 Task: Add Attachment from "Attach a link" to Card Card0000000108 in Board Board0000000027 in Workspace WS0000000009 in Trello. Add Cover Red to Card Card0000000108 in Board Board0000000027 in Workspace WS0000000009 in Trello. Add "Join Card" Button Button0000000108  to Card Card0000000108 in Board Board0000000027 in Workspace WS0000000009 in Trello. Add Description DS0000000108 to Card Card0000000108 in Board Board0000000027 in Workspace WS0000000009 in Trello. Add Comment CM0000000108 to Card Card0000000108 in Board Board0000000027 in Workspace WS0000000009 in Trello
Action: Mouse moved to (321, 471)
Screenshot: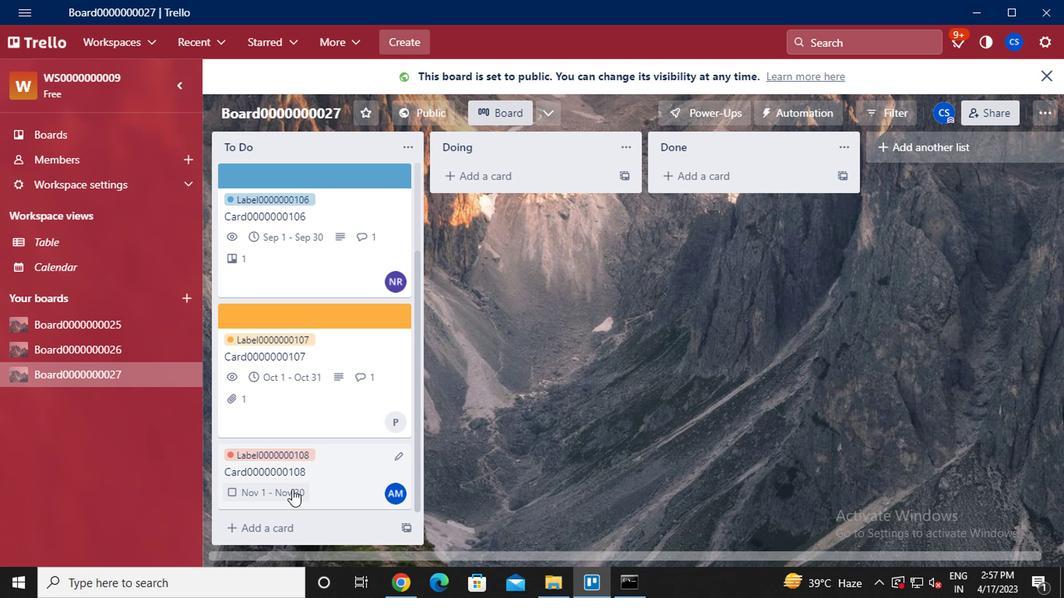 
Action: Mouse pressed left at (321, 471)
Screenshot: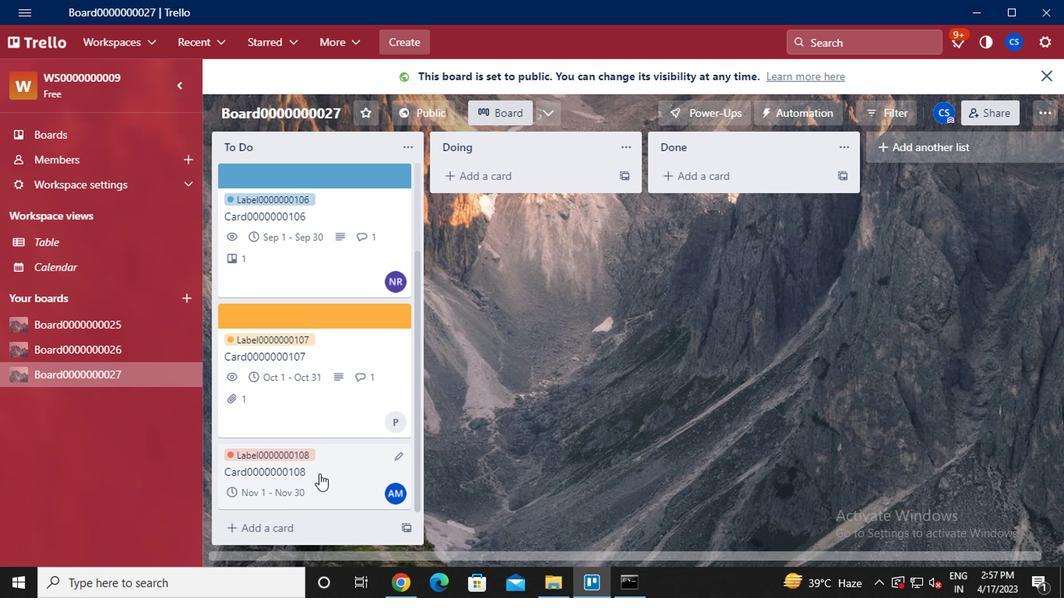 
Action: Mouse moved to (750, 262)
Screenshot: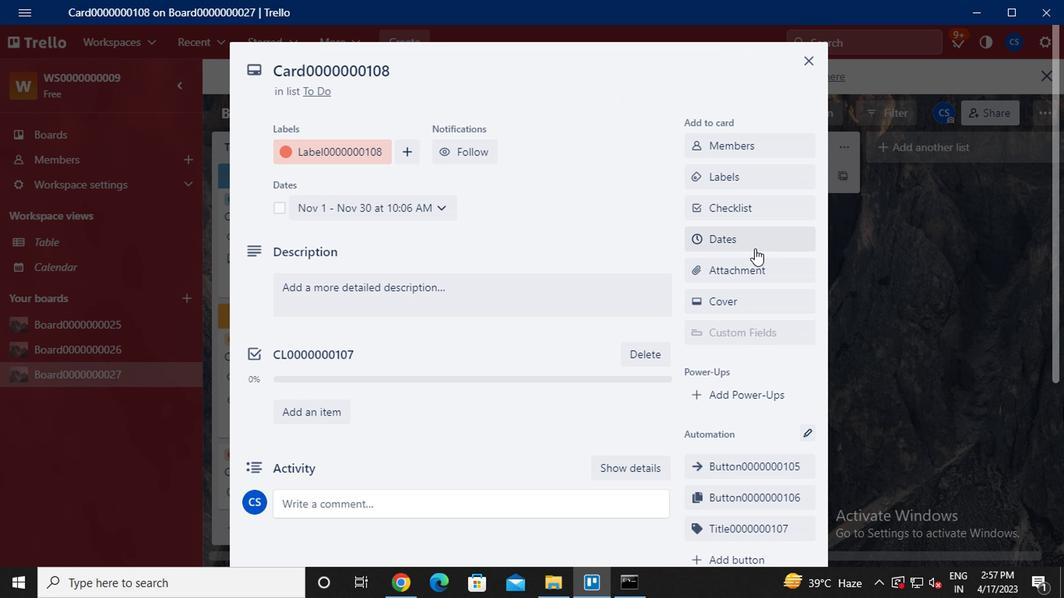 
Action: Mouse pressed left at (750, 262)
Screenshot: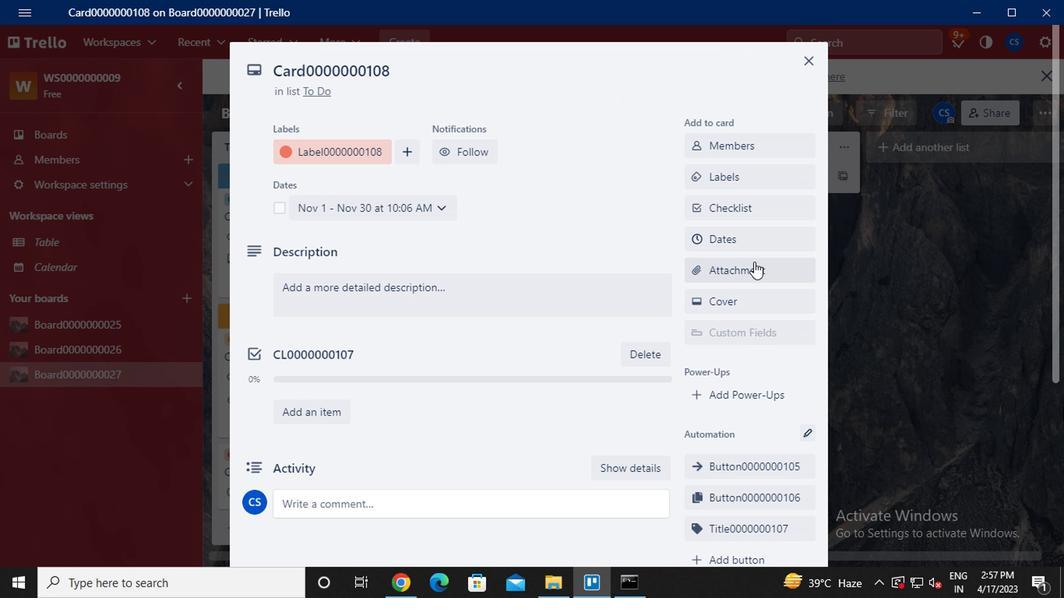 
Action: Key pressed ctrl+V<Key.enter>
Screenshot: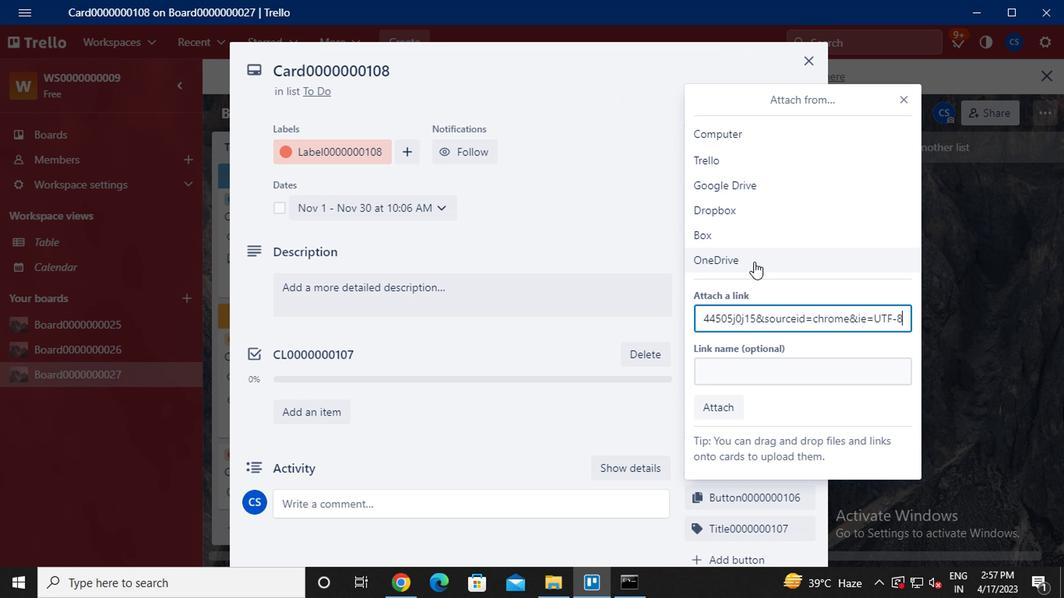 
Action: Mouse moved to (750, 305)
Screenshot: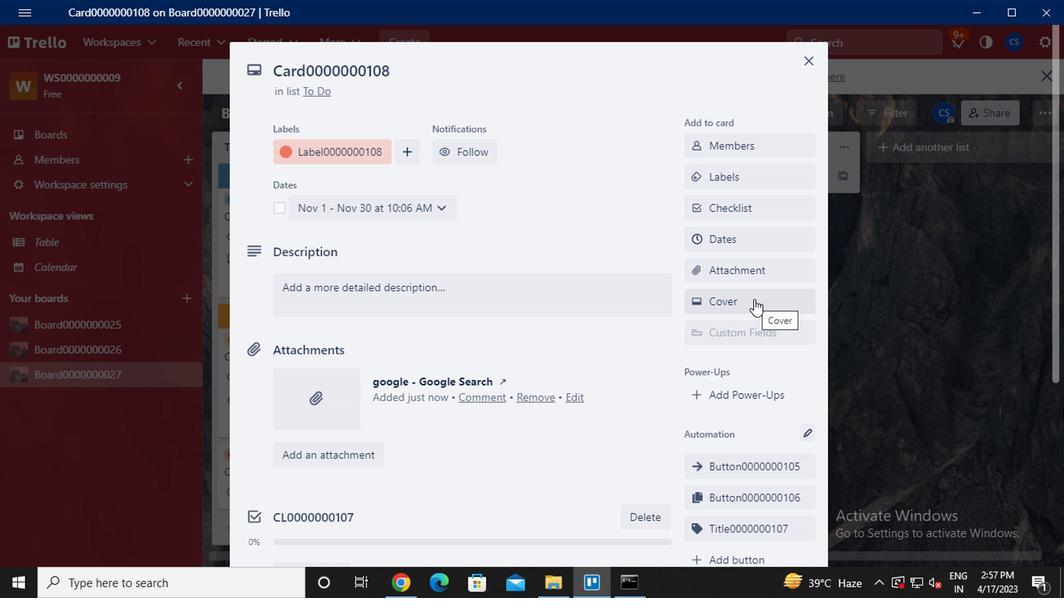 
Action: Mouse scrolled (750, 304) with delta (0, 0)
Screenshot: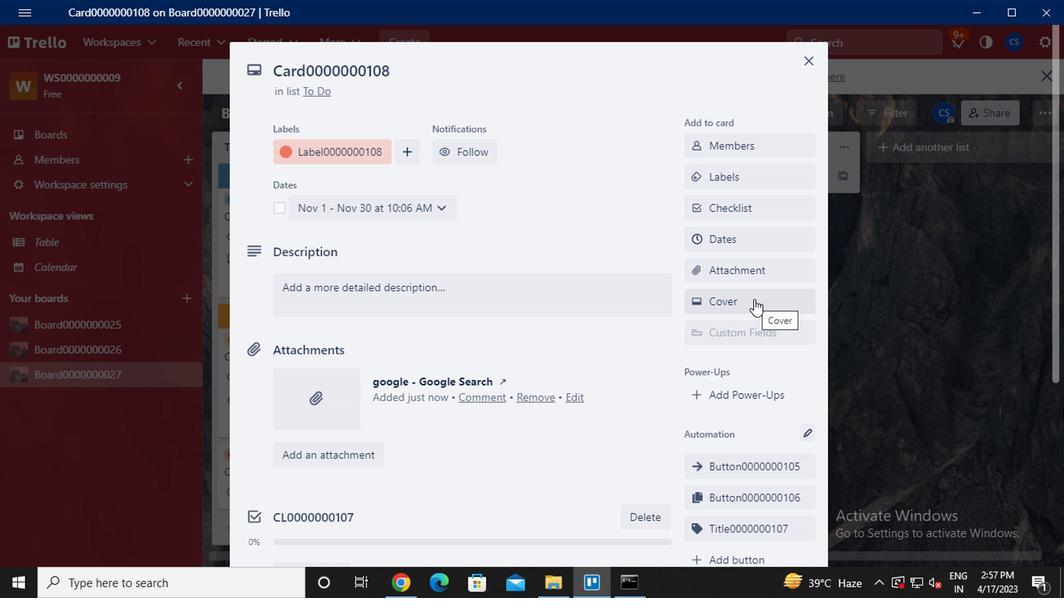 
Action: Mouse moved to (749, 309)
Screenshot: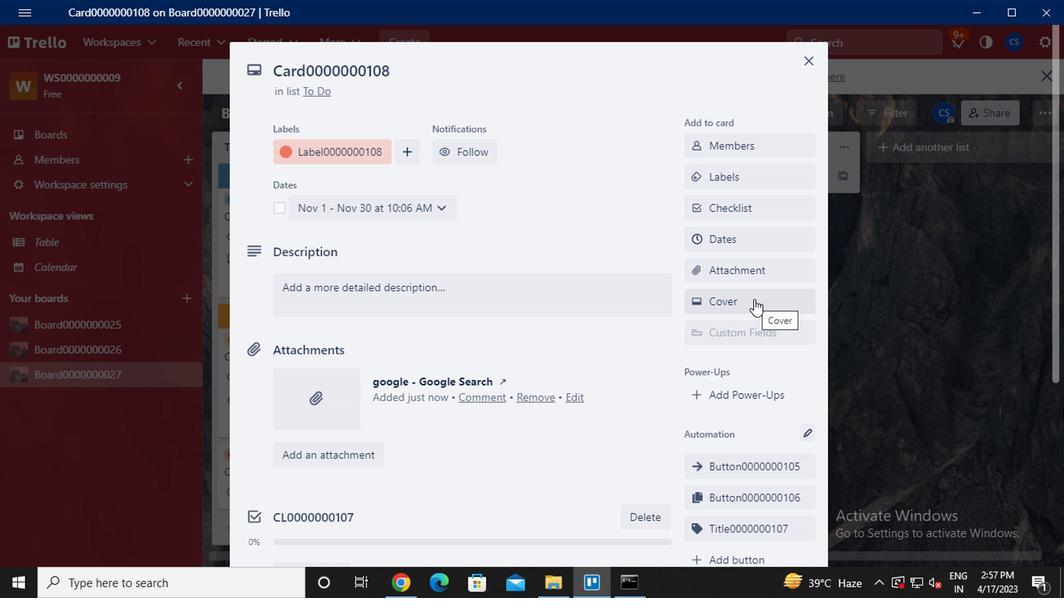 
Action: Mouse scrolled (749, 308) with delta (0, 0)
Screenshot: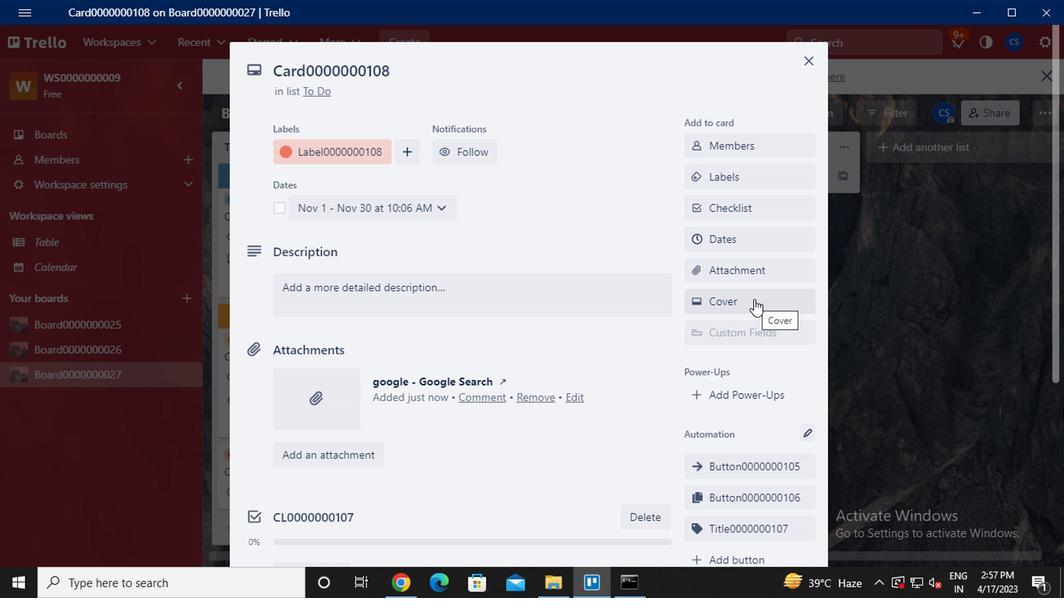 
Action: Mouse moved to (749, 311)
Screenshot: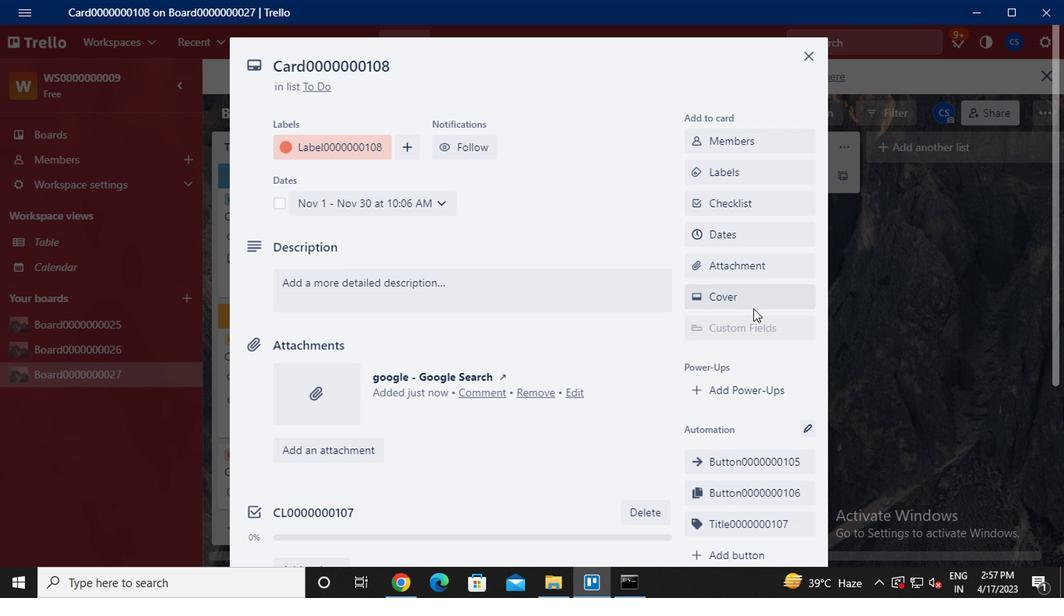 
Action: Mouse scrolled (749, 310) with delta (0, 0)
Screenshot: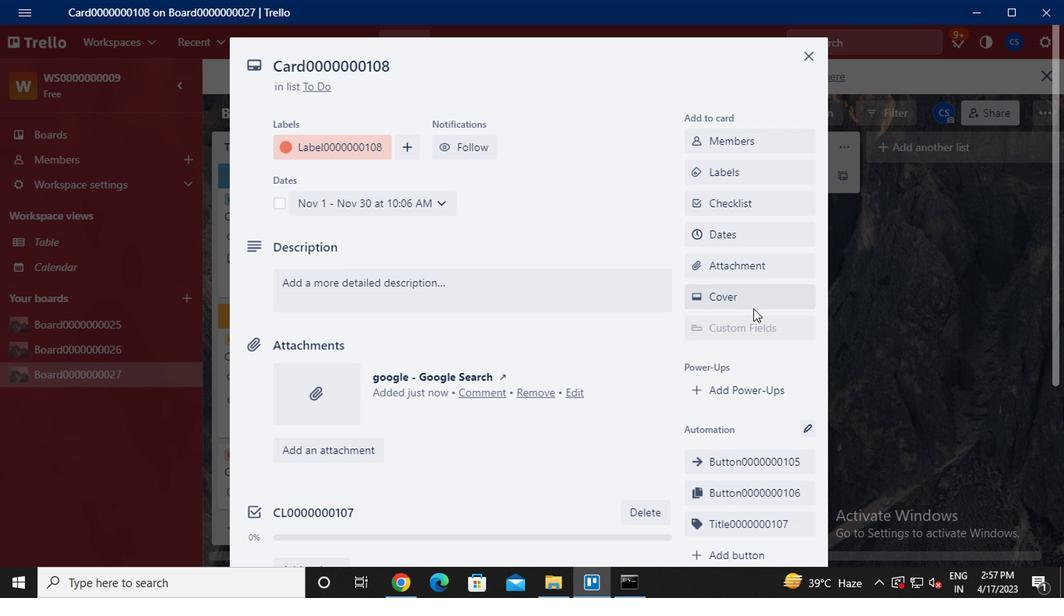 
Action: Mouse moved to (741, 332)
Screenshot: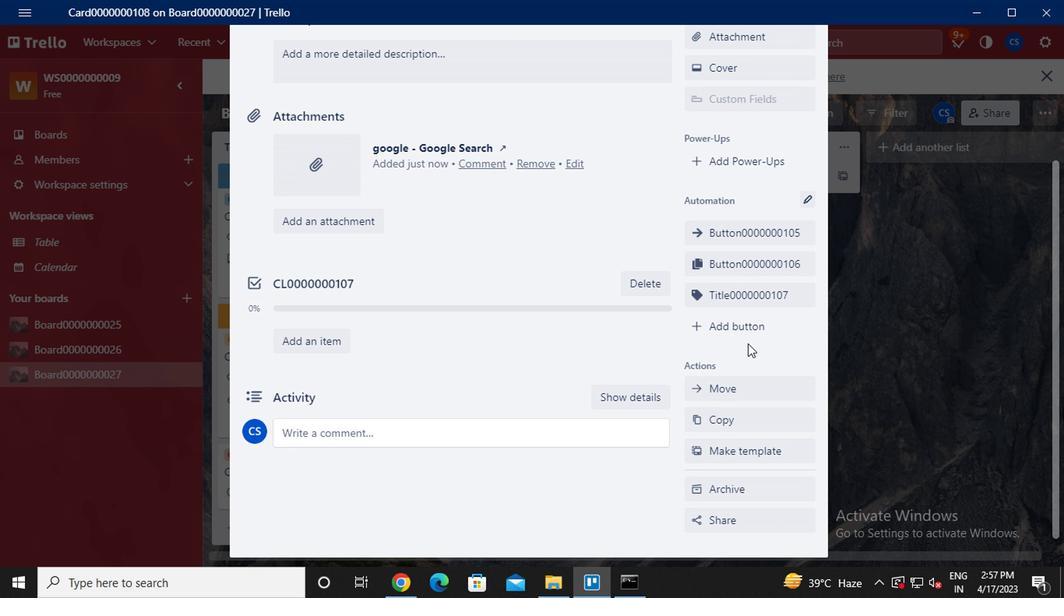 
Action: Mouse scrolled (741, 333) with delta (0, 1)
Screenshot: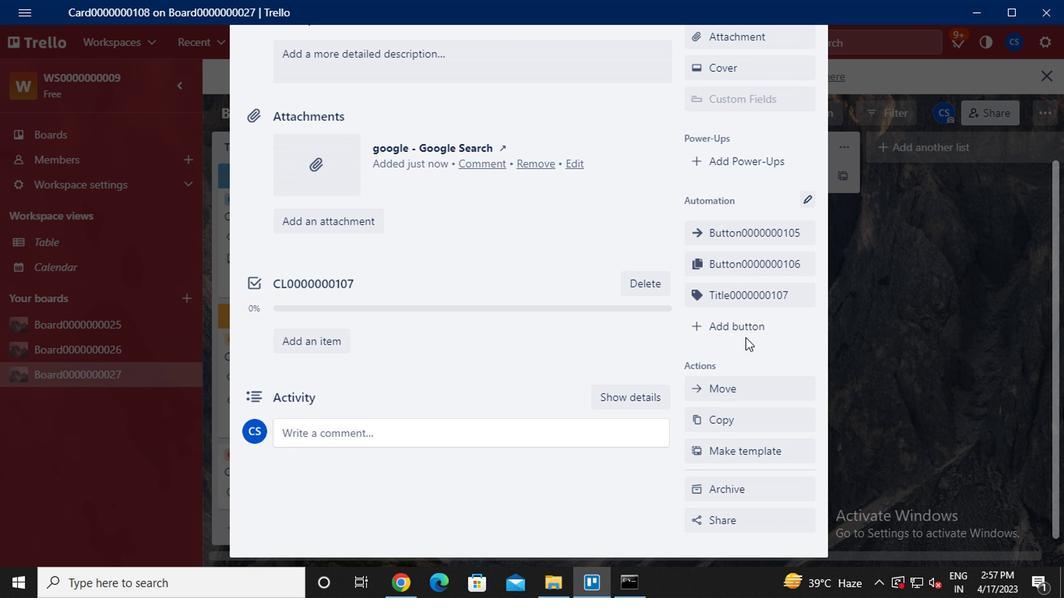 
Action: Mouse scrolled (741, 333) with delta (0, 1)
Screenshot: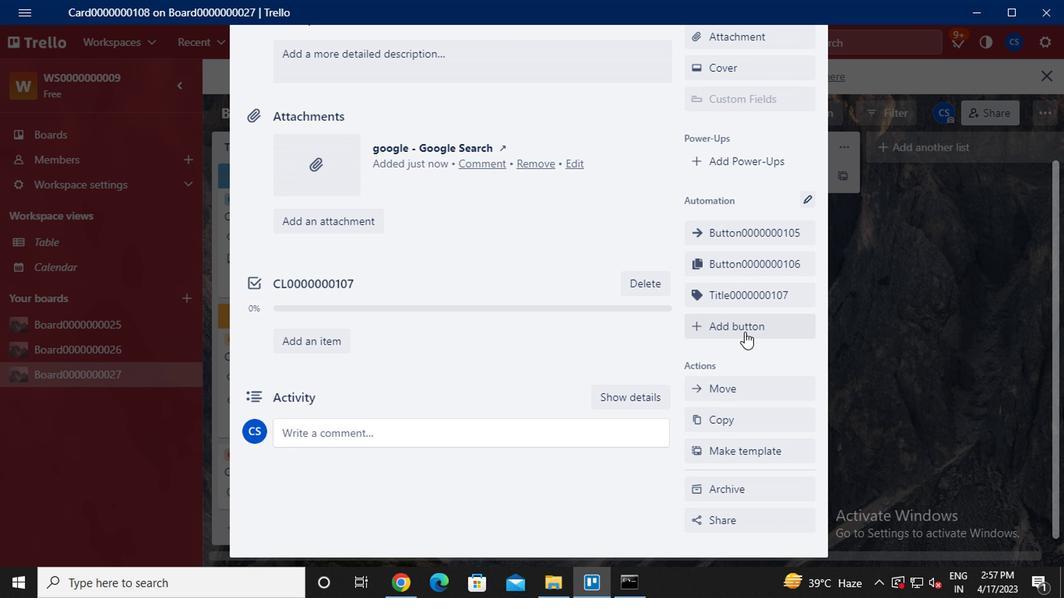 
Action: Mouse moved to (740, 222)
Screenshot: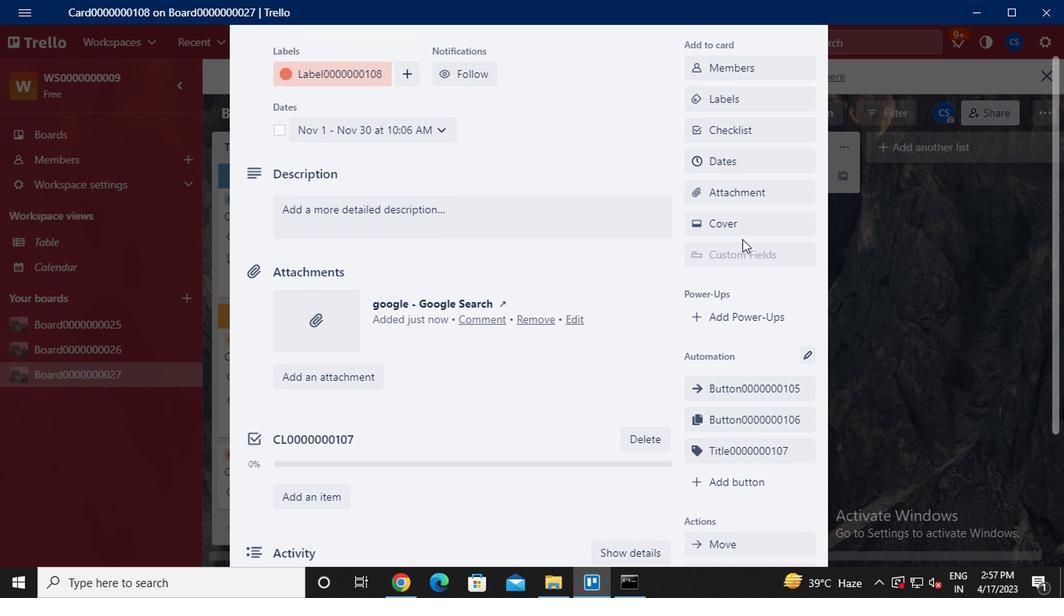 
Action: Mouse pressed left at (740, 222)
Screenshot: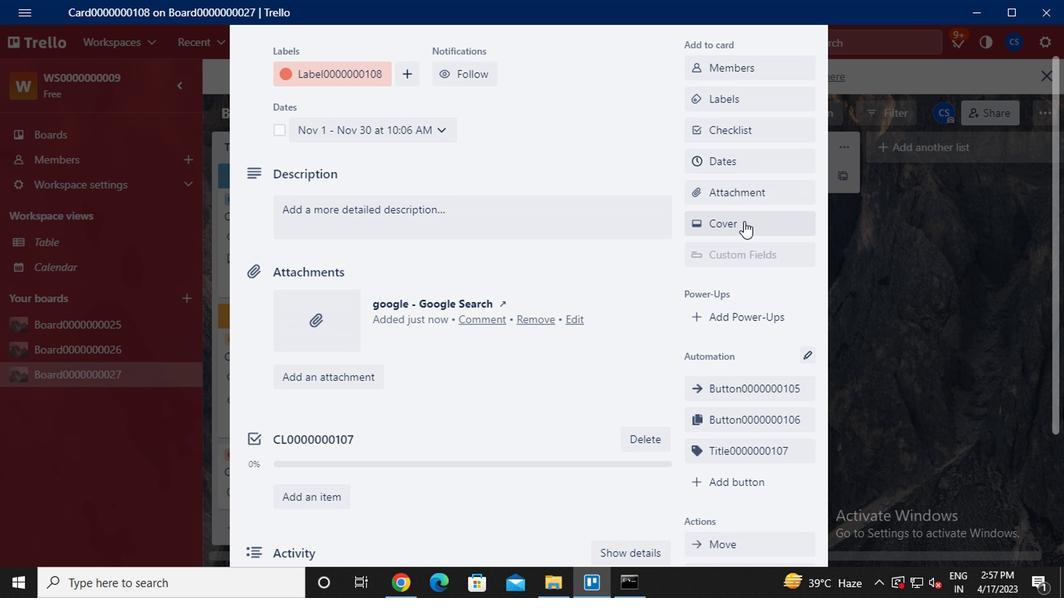 
Action: Mouse moved to (851, 255)
Screenshot: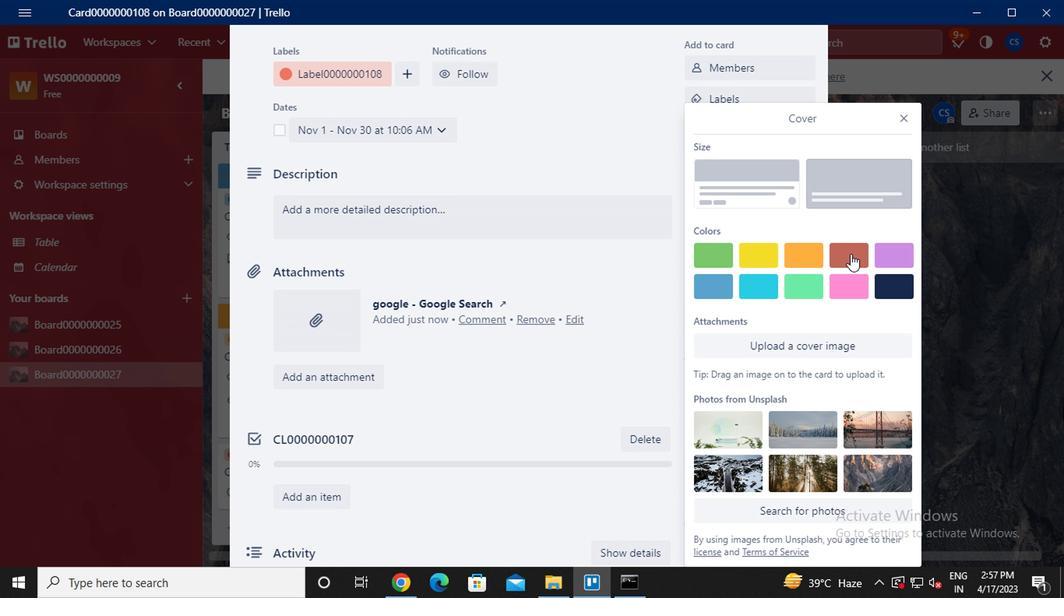 
Action: Mouse pressed left at (851, 255)
Screenshot: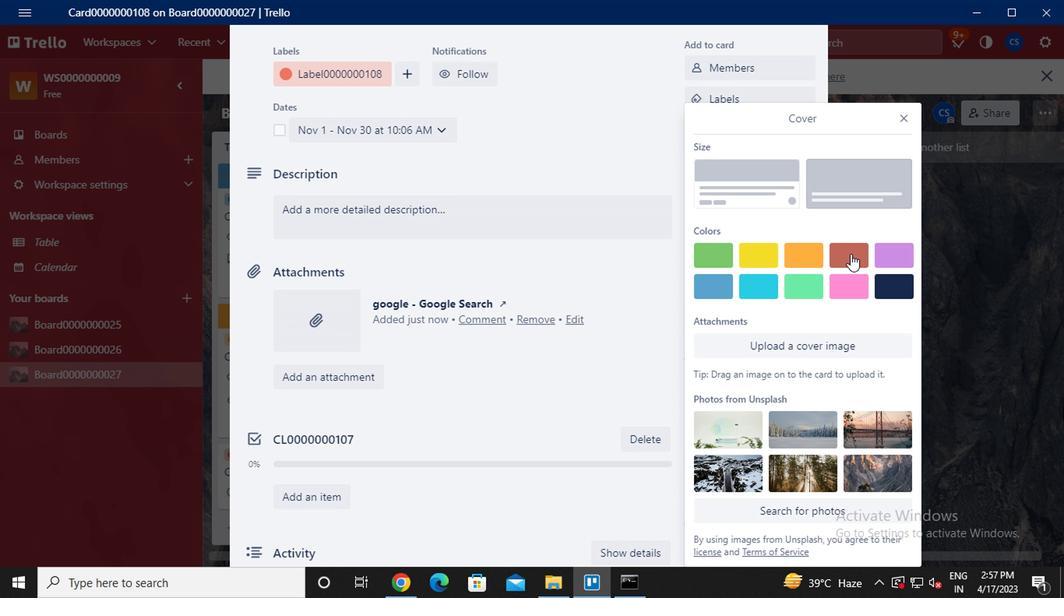 
Action: Mouse moved to (901, 94)
Screenshot: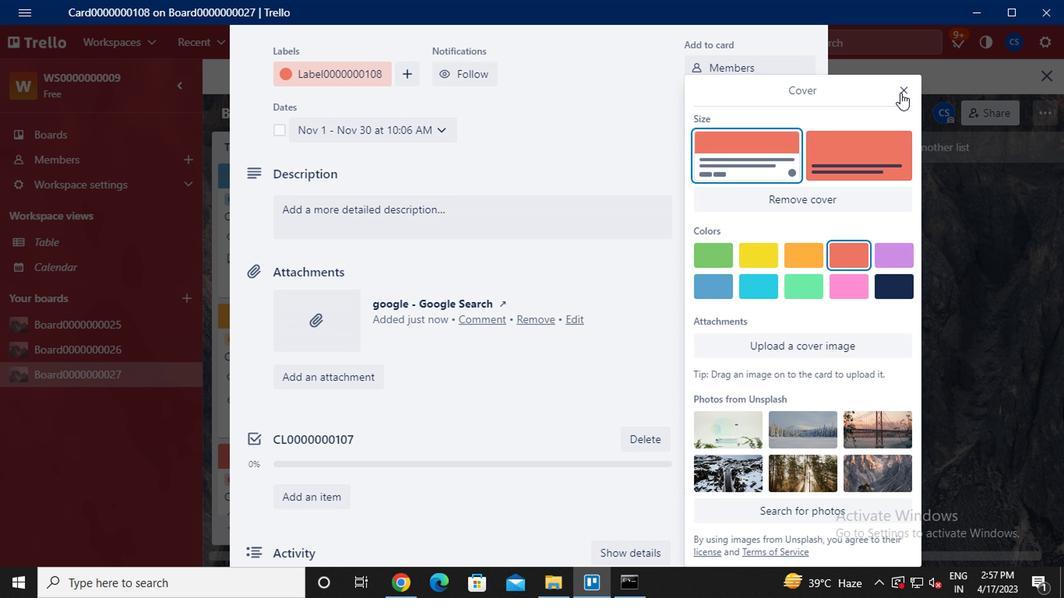 
Action: Mouse pressed left at (901, 94)
Screenshot: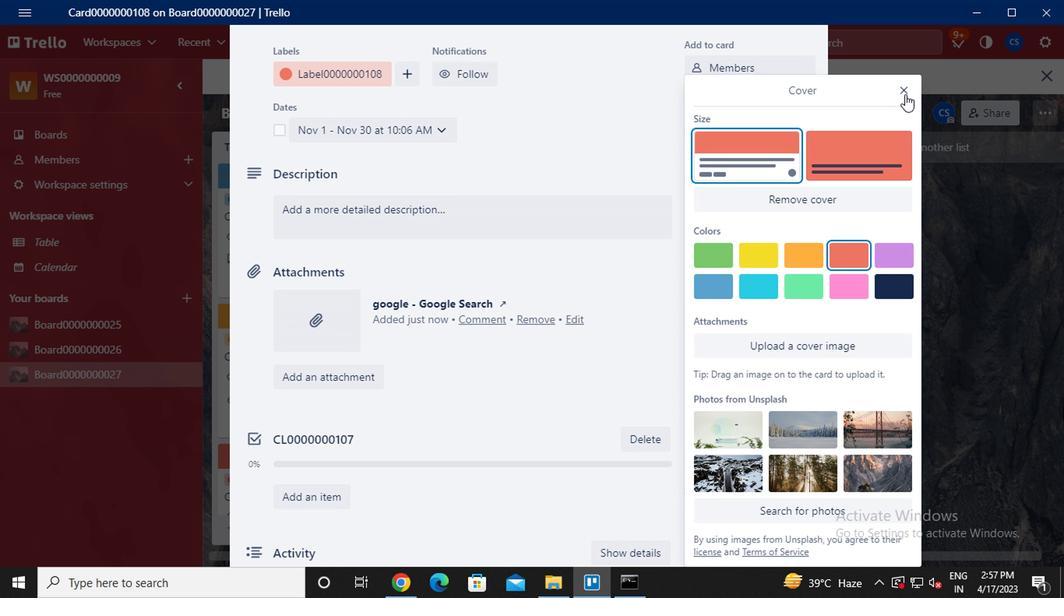 
Action: Mouse moved to (785, 219)
Screenshot: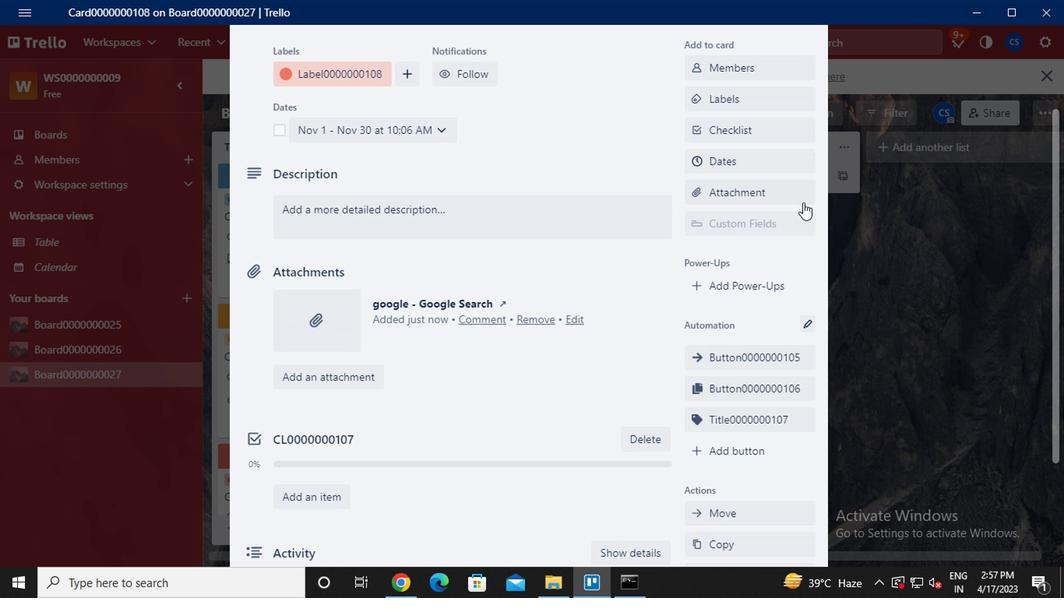 
Action: Mouse scrolled (785, 219) with delta (0, 0)
Screenshot: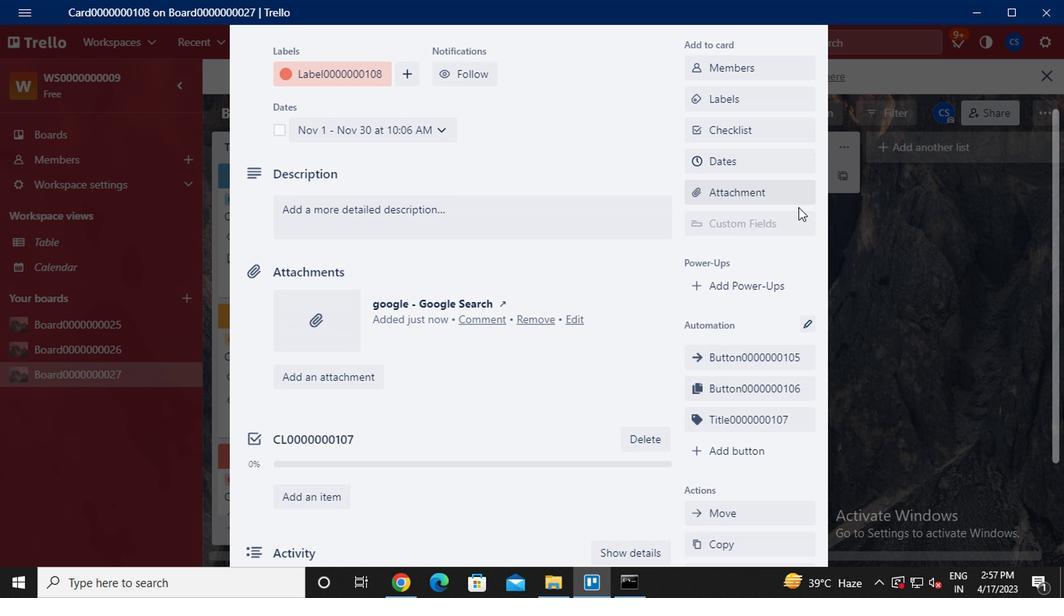 
Action: Mouse scrolled (785, 219) with delta (0, 0)
Screenshot: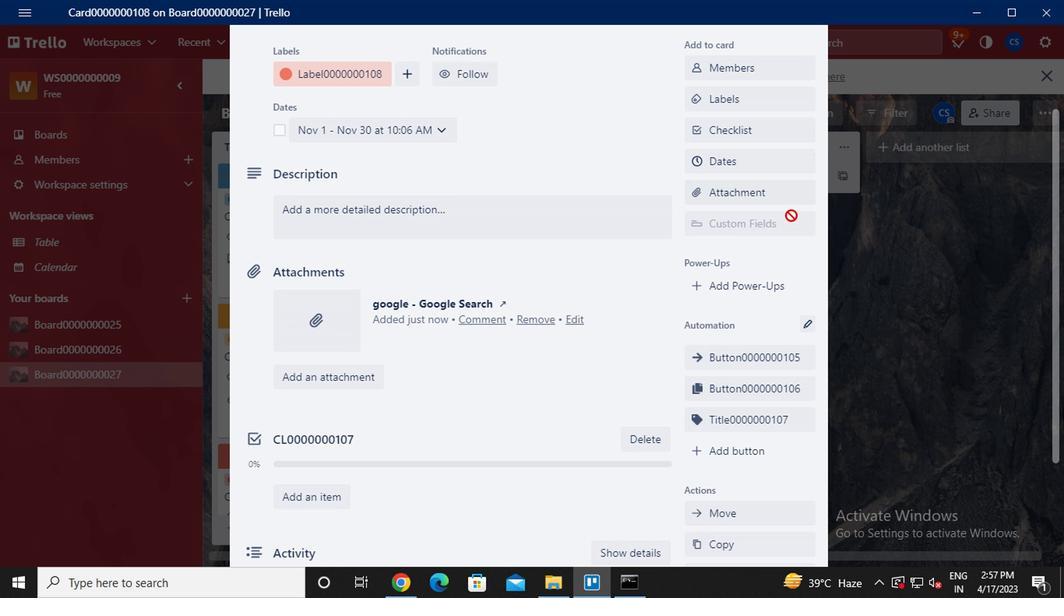 
Action: Mouse scrolled (785, 219) with delta (0, 0)
Screenshot: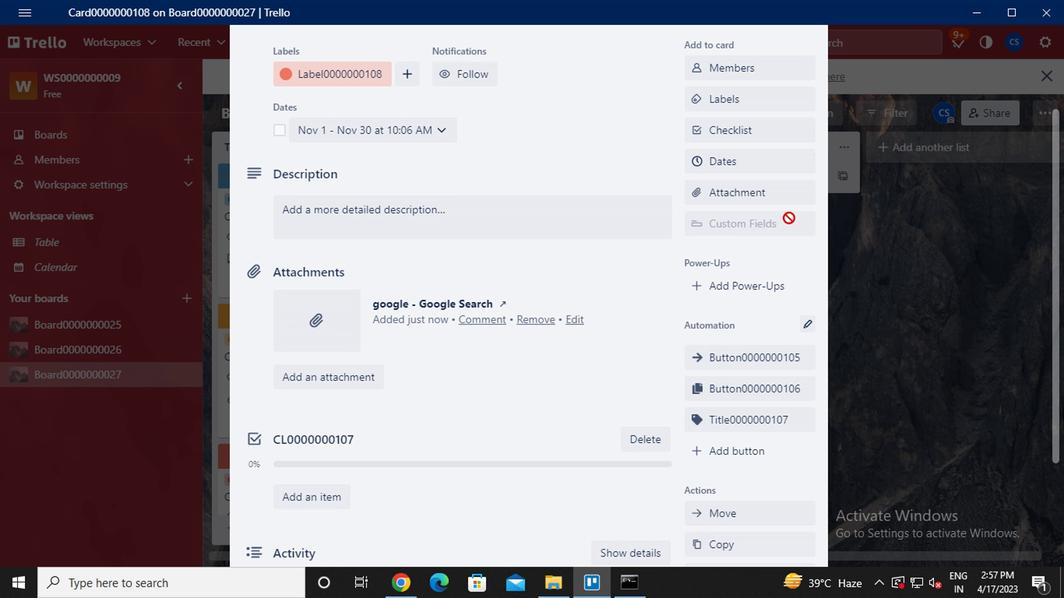 
Action: Mouse scrolled (785, 219) with delta (0, 0)
Screenshot: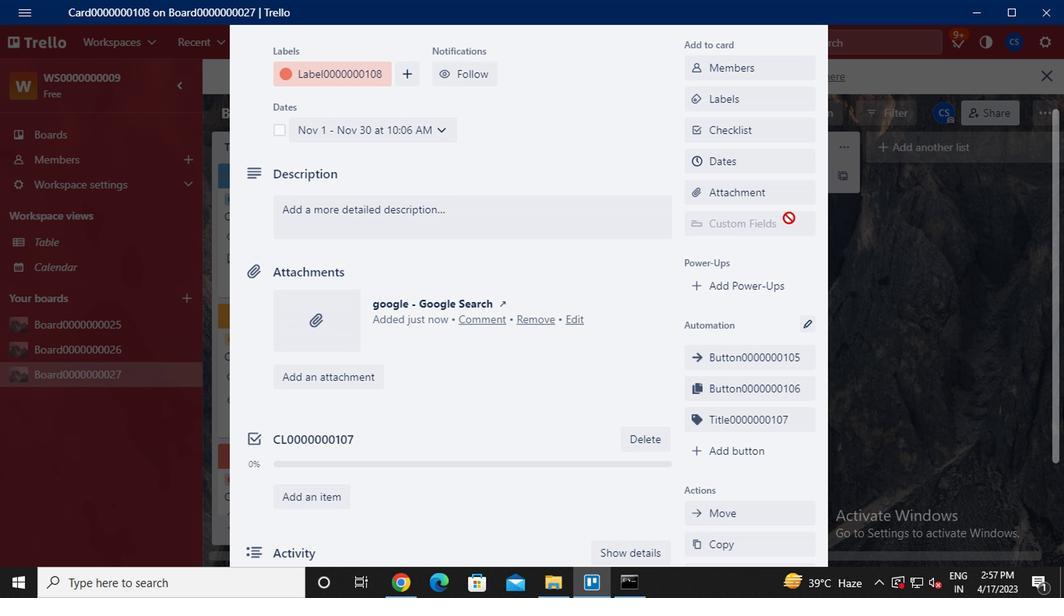 
Action: Mouse moved to (766, 266)
Screenshot: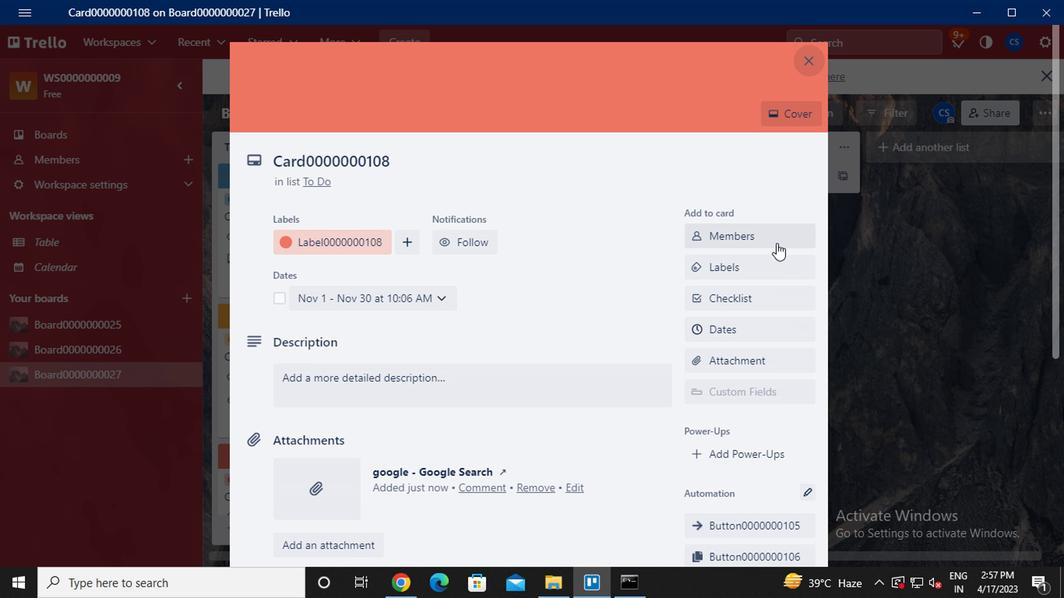 
Action: Mouse scrolled (766, 265) with delta (0, -1)
Screenshot: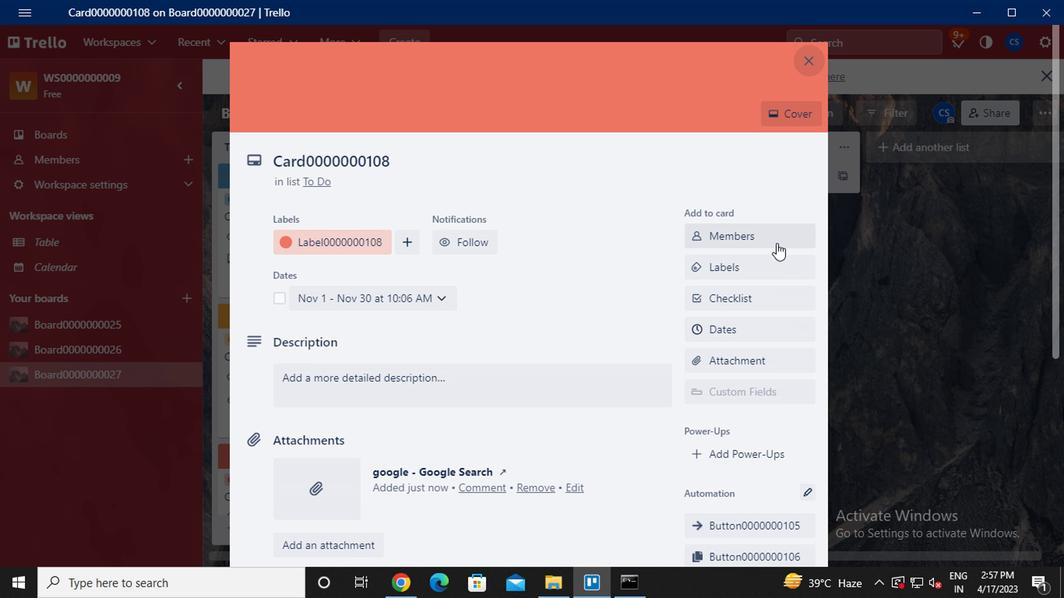 
Action: Mouse moved to (758, 303)
Screenshot: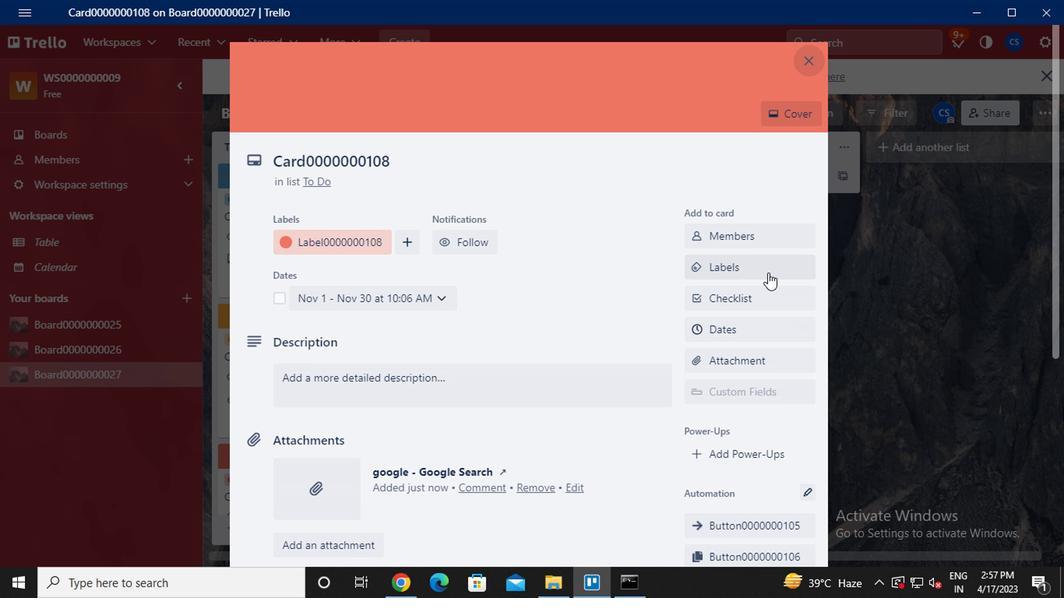 
Action: Mouse scrolled (758, 303) with delta (0, 0)
Screenshot: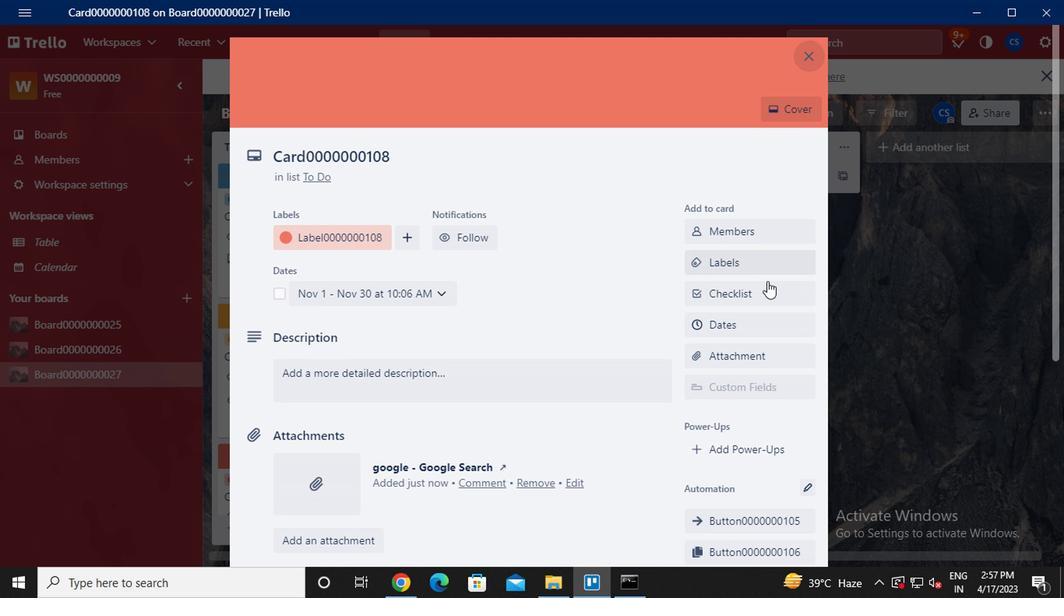 
Action: Mouse moved to (756, 311)
Screenshot: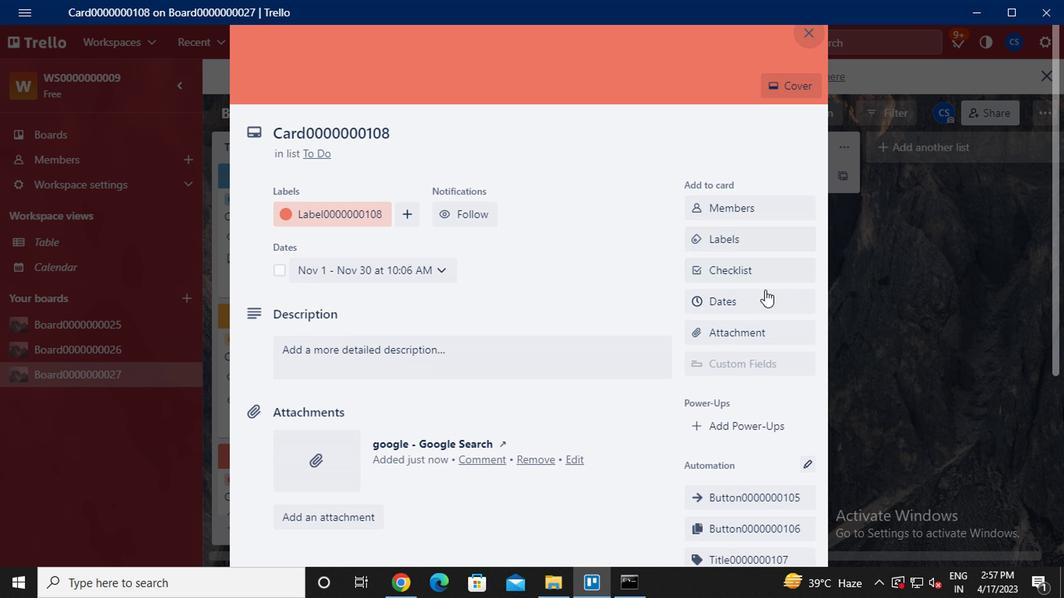 
Action: Mouse scrolled (756, 310) with delta (0, 0)
Screenshot: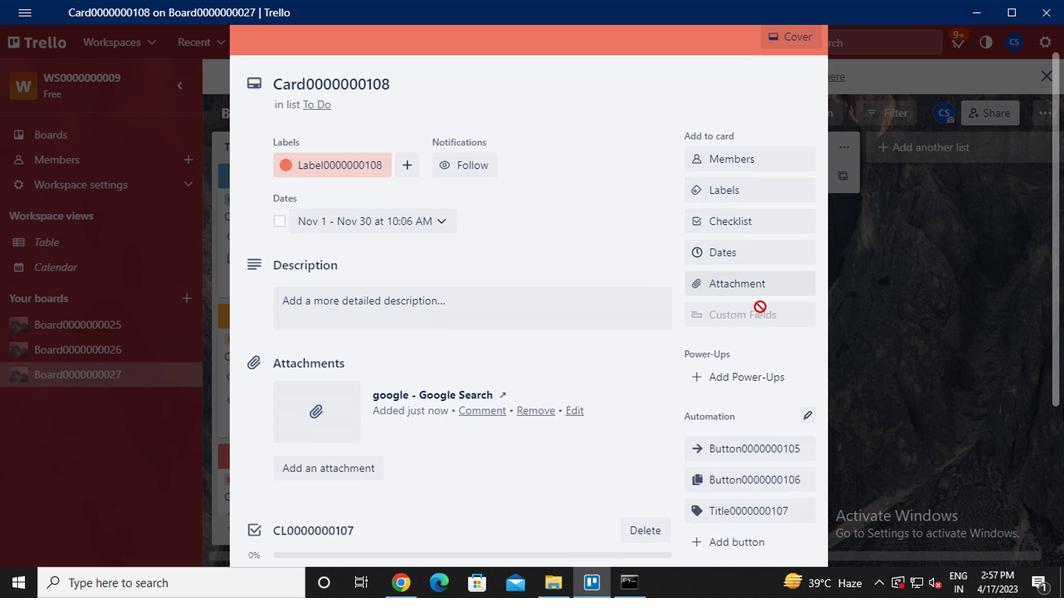 
Action: Mouse moved to (750, 384)
Screenshot: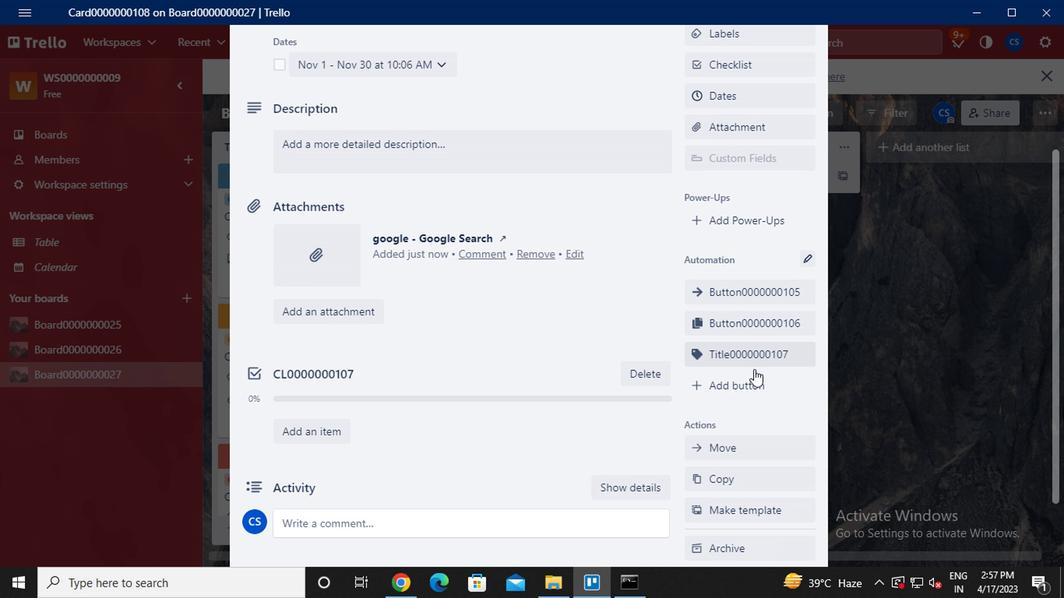 
Action: Mouse pressed left at (750, 384)
Screenshot: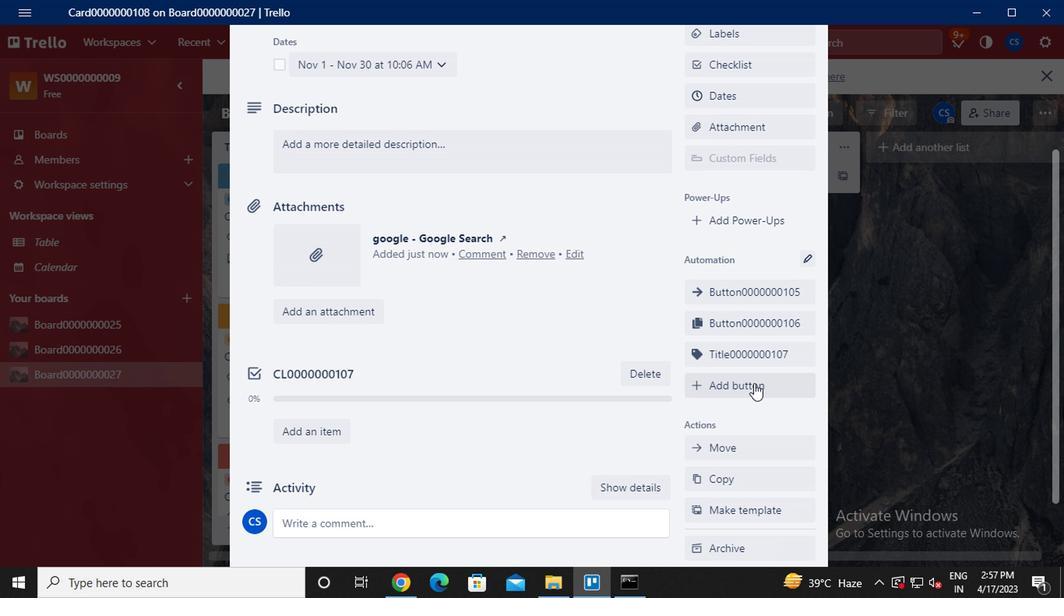 
Action: Mouse moved to (765, 235)
Screenshot: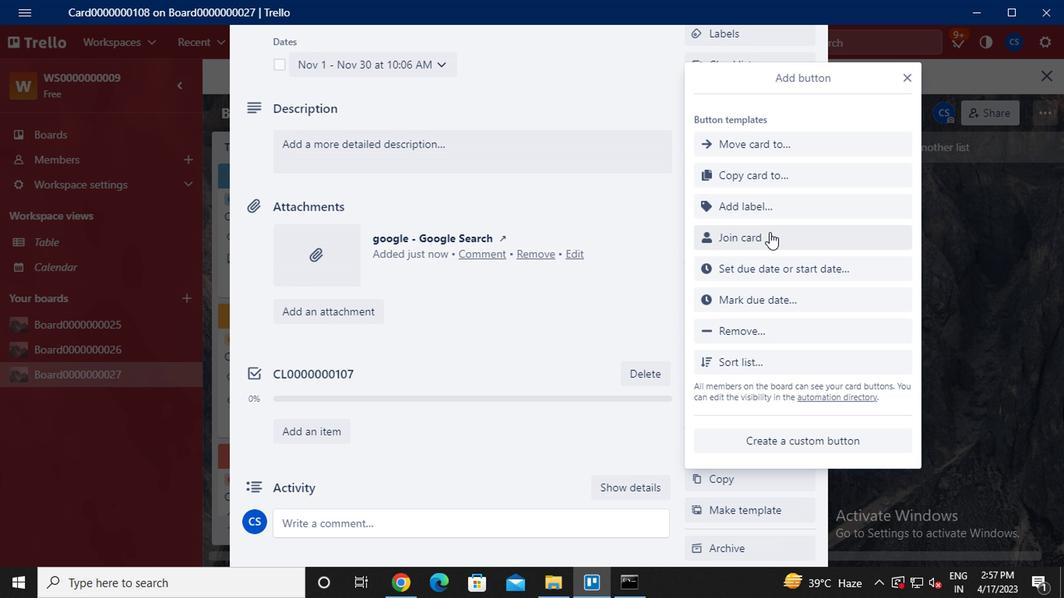 
Action: Mouse pressed left at (765, 235)
Screenshot: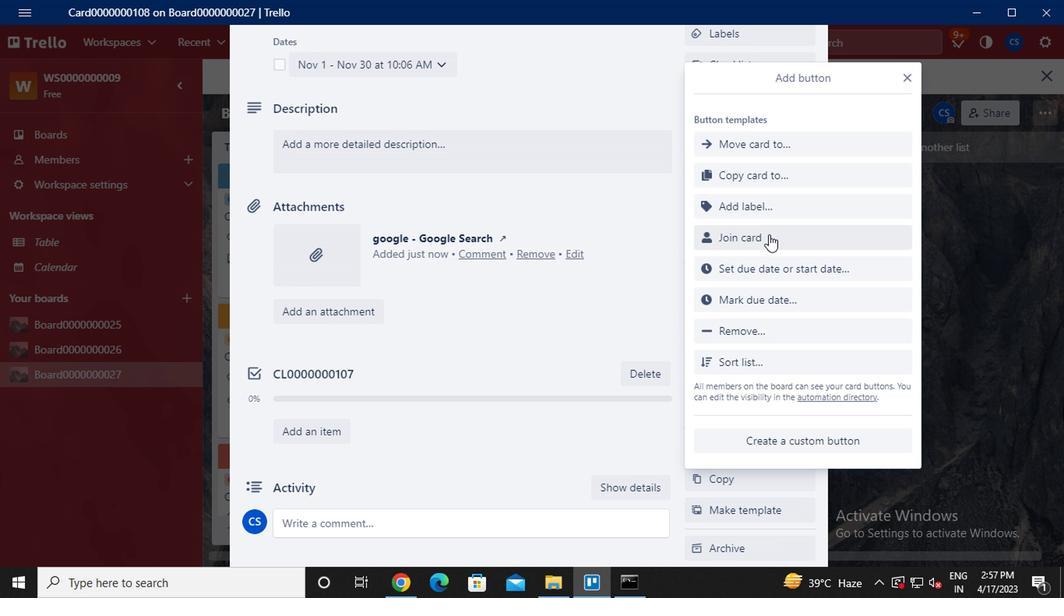 
Action: Mouse moved to (764, 233)
Screenshot: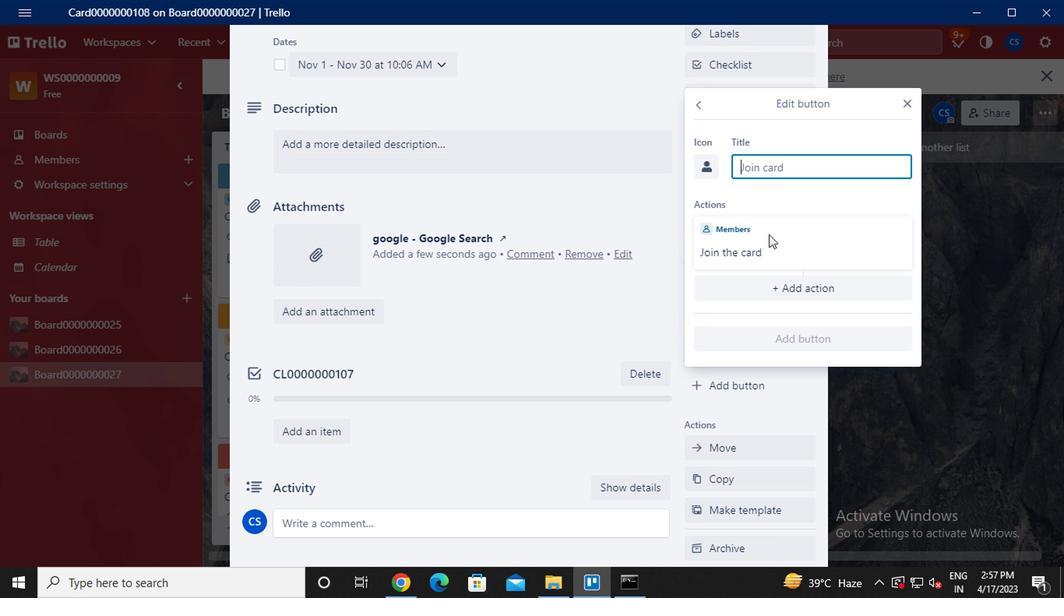 
Action: Key pressed <Key.caps_lock><Key.caps_lock>ctrl+L<Key.caps_lock>abe<Key.backspace><Key.backspace><Key.backspace><Key.backspace><Key.backspace><Key.caps_lock>b<Key.caps_lock>utton0000000108
Screenshot: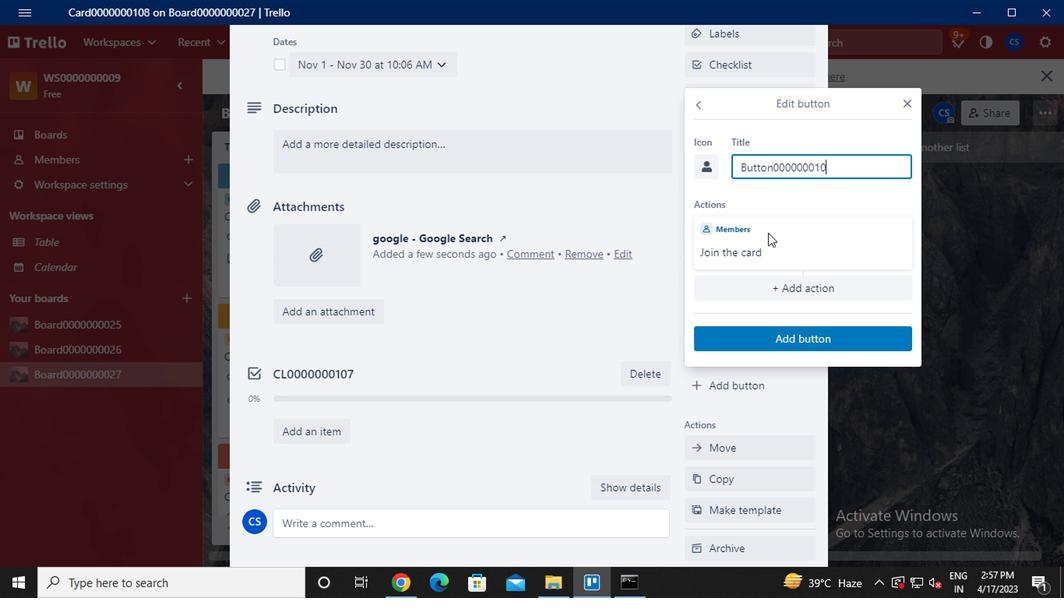 
Action: Mouse moved to (777, 349)
Screenshot: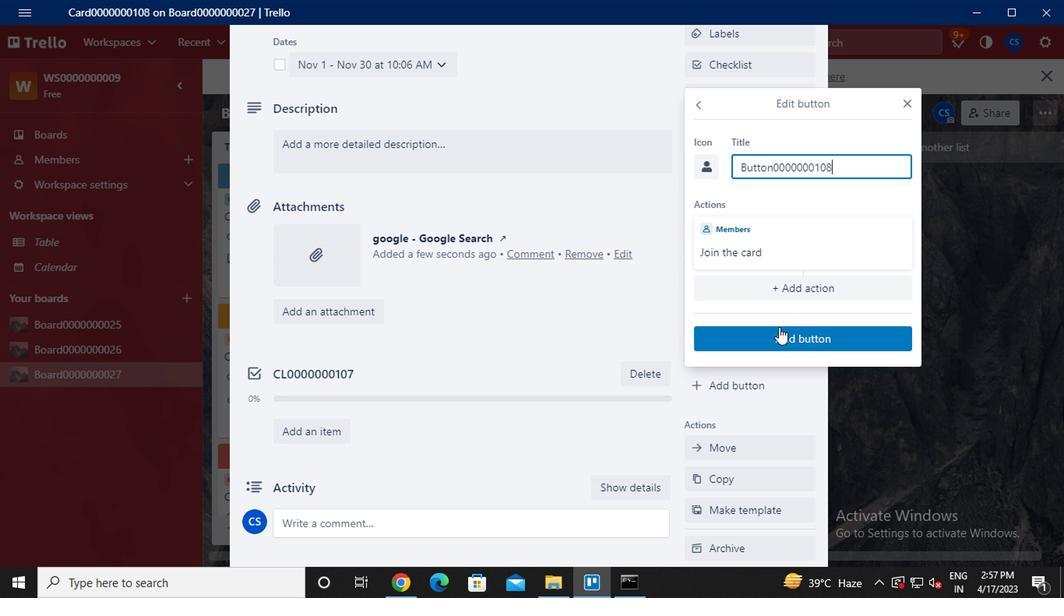 
Action: Mouse pressed left at (777, 349)
Screenshot: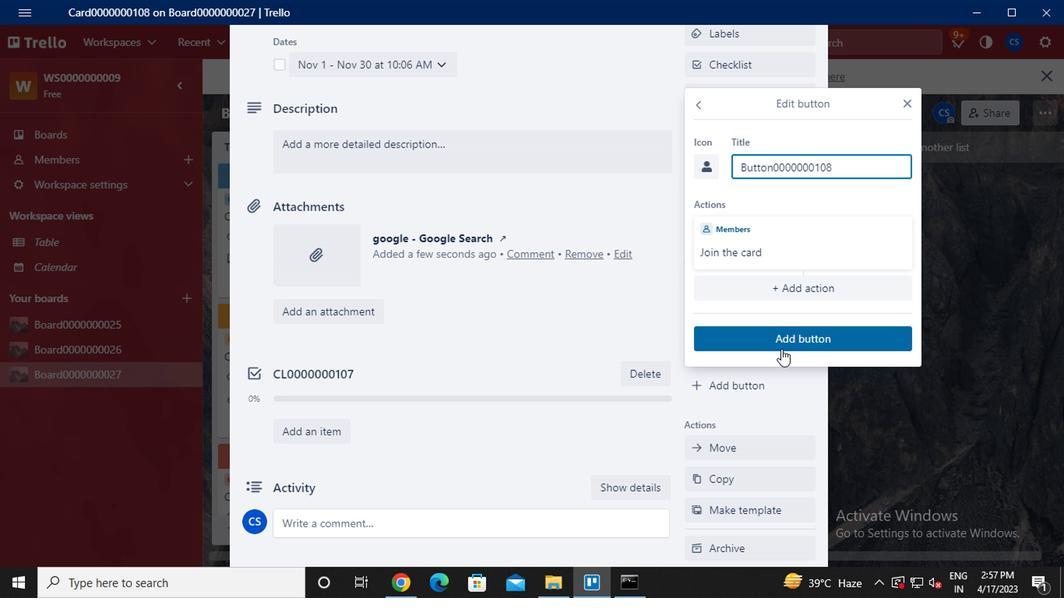 
Action: Mouse moved to (315, 158)
Screenshot: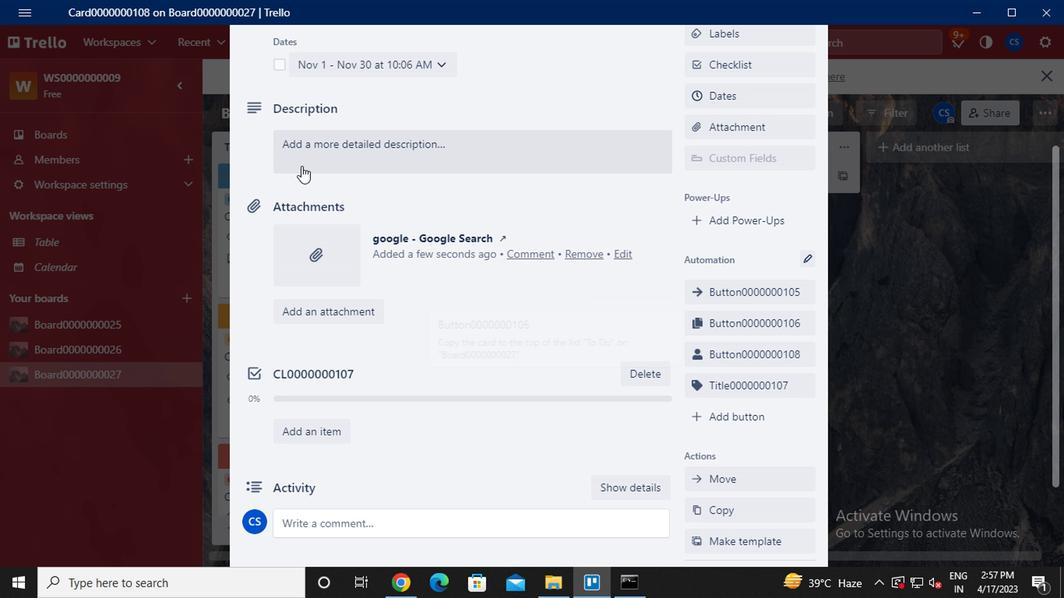 
Action: Mouse pressed left at (315, 158)
Screenshot: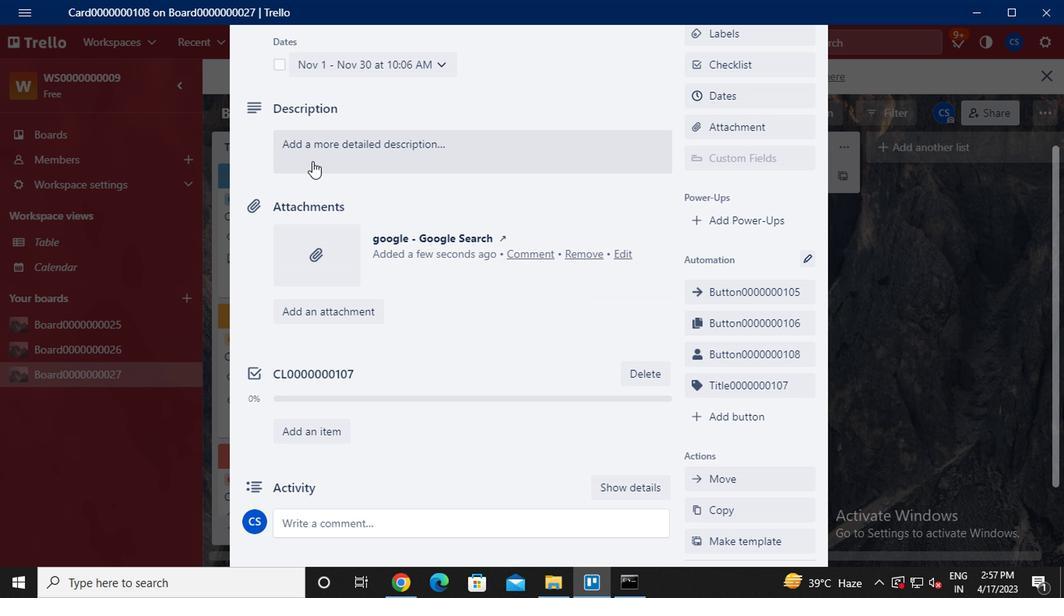 
Action: Key pressed <Key.caps_lock>ds0000000108
Screenshot: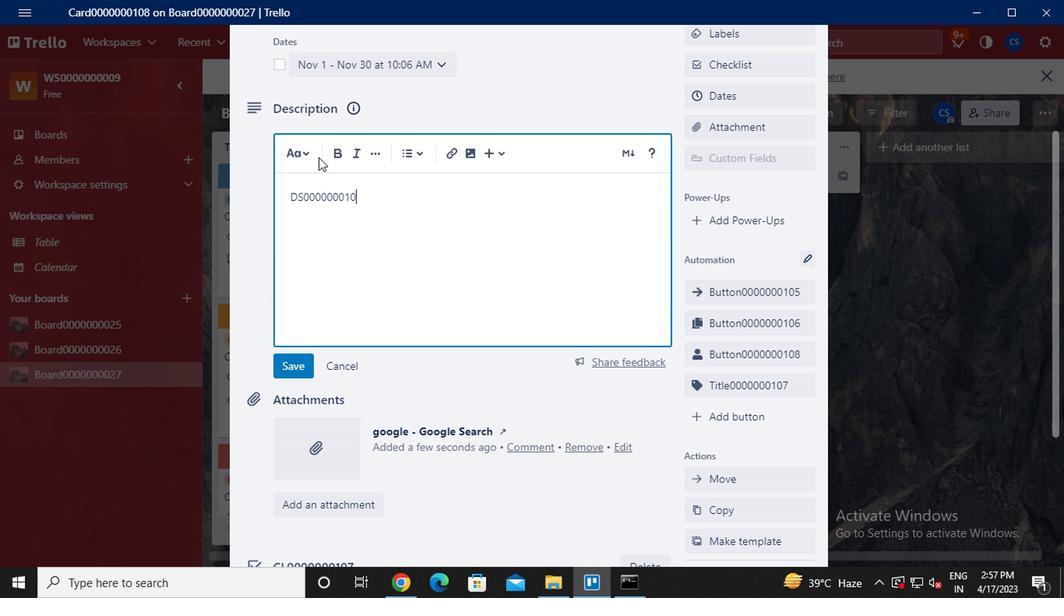 
Action: Mouse moved to (302, 130)
Screenshot: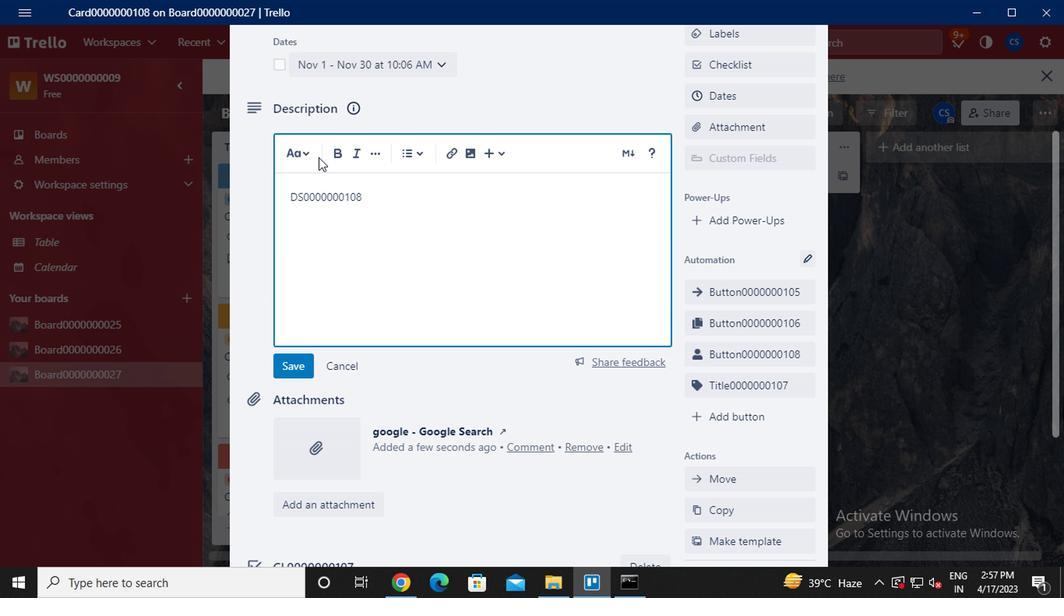 
Action: Mouse scrolled (302, 130) with delta (0, 0)
Screenshot: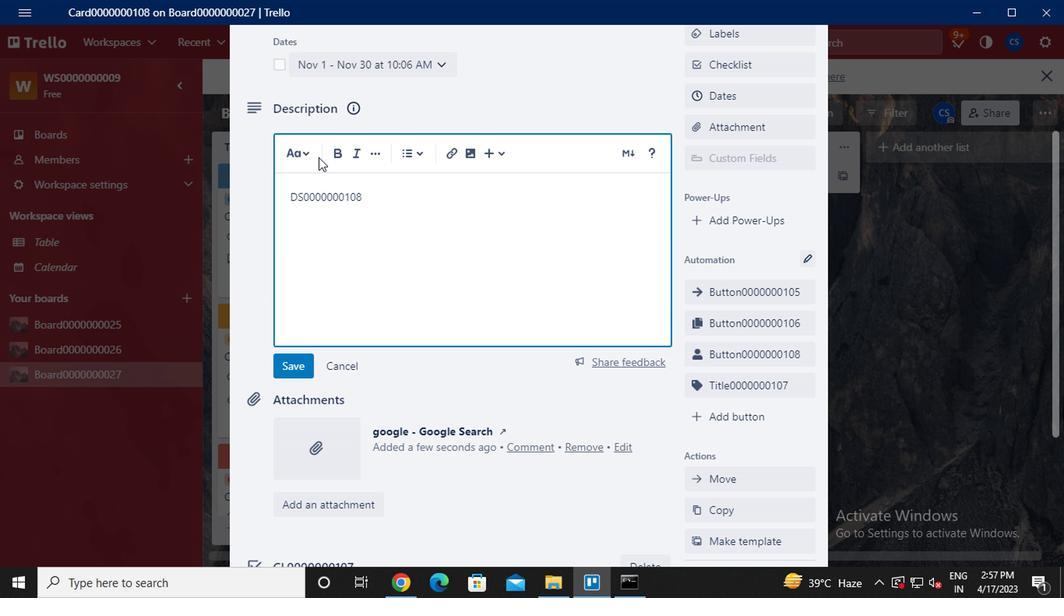
Action: Mouse moved to (295, 278)
Screenshot: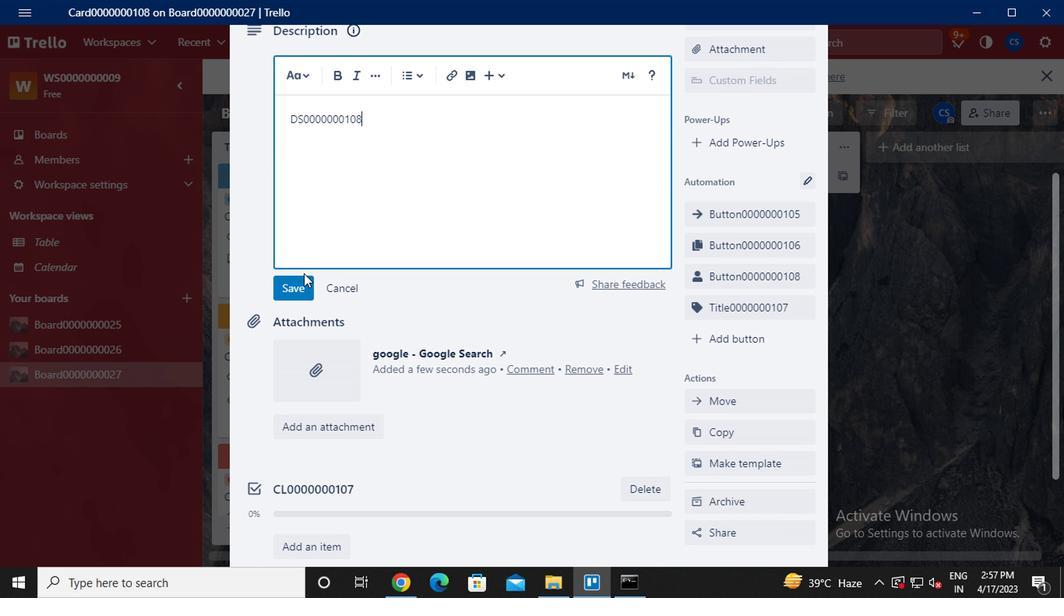 
Action: Mouse pressed left at (295, 278)
Screenshot: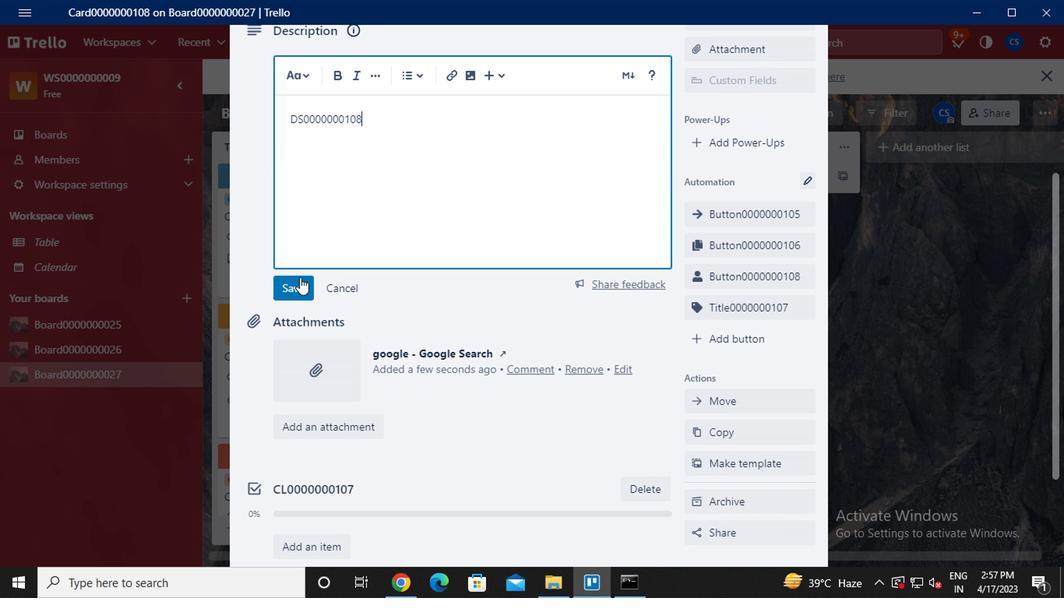 
Action: Mouse moved to (341, 316)
Screenshot: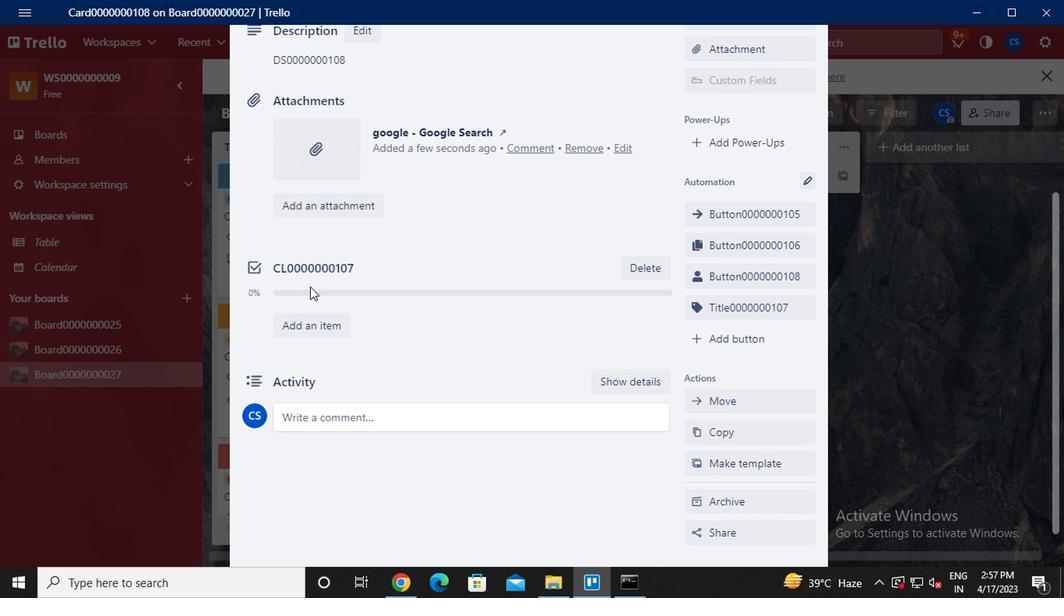 
Action: Mouse scrolled (341, 315) with delta (0, -1)
Screenshot: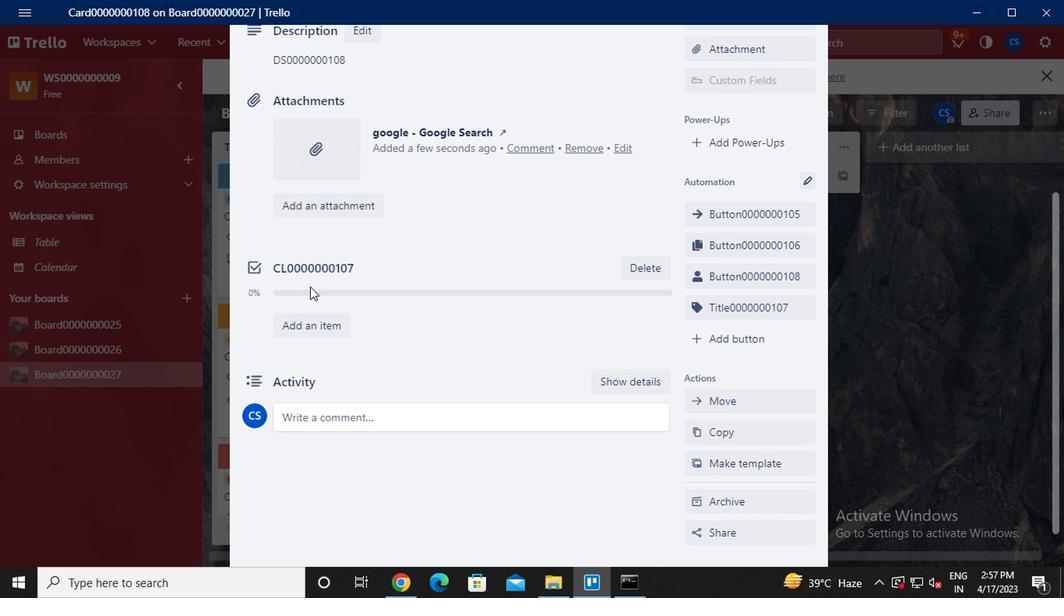 
Action: Mouse moved to (347, 320)
Screenshot: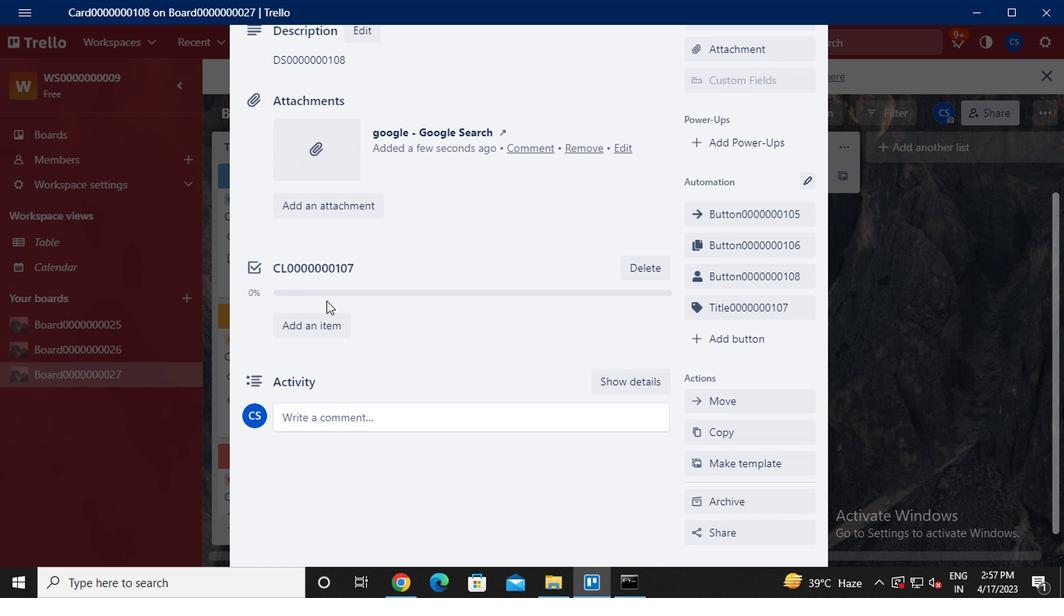 
Action: Mouse scrolled (347, 319) with delta (0, 0)
Screenshot: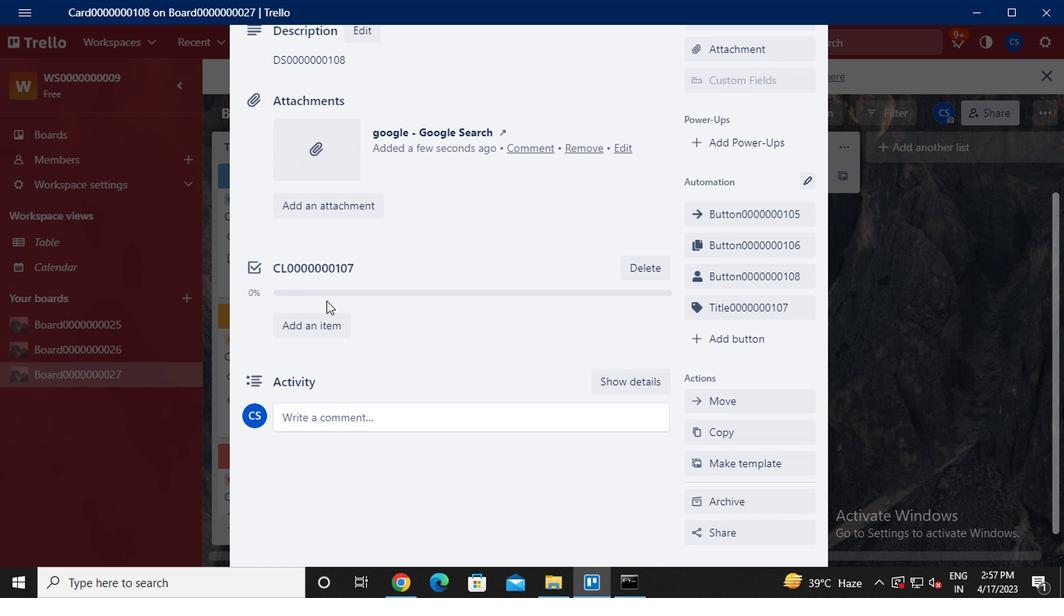 
Action: Mouse moved to (355, 322)
Screenshot: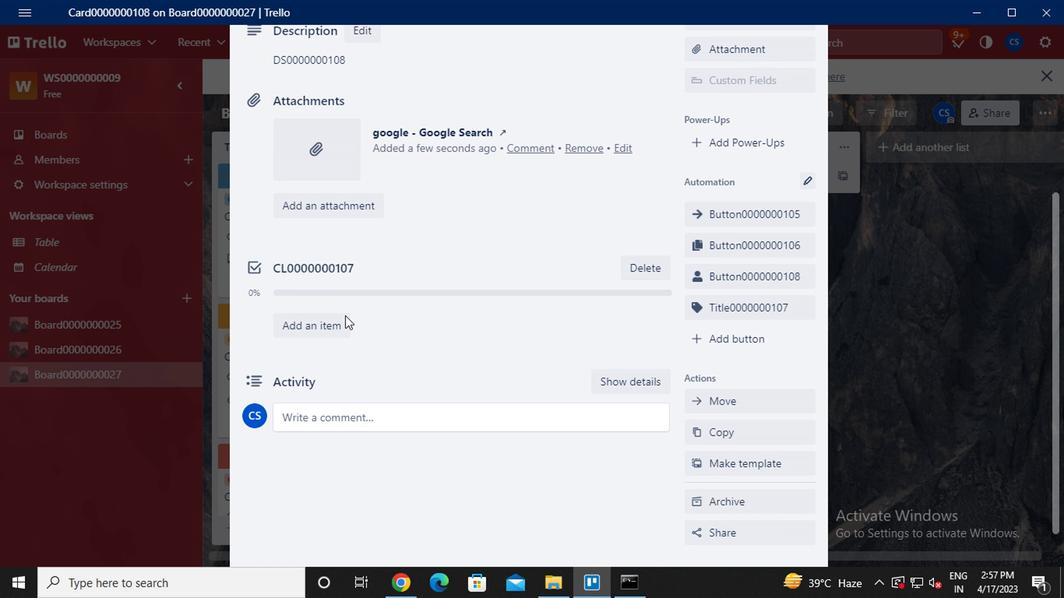 
Action: Mouse scrolled (355, 321) with delta (0, -1)
Screenshot: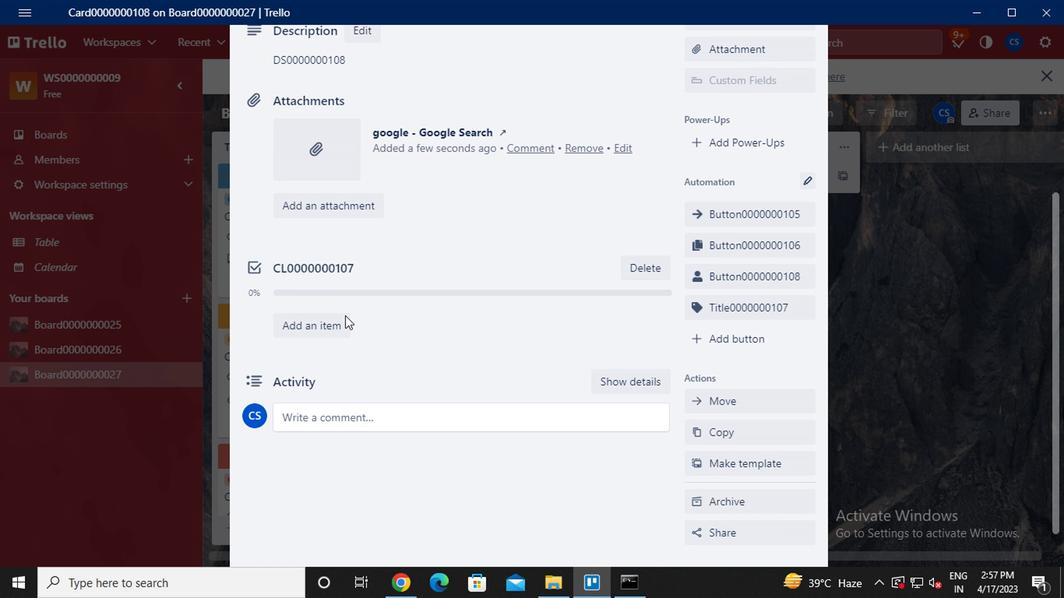 
Action: Mouse scrolled (355, 321) with delta (0, -1)
Screenshot: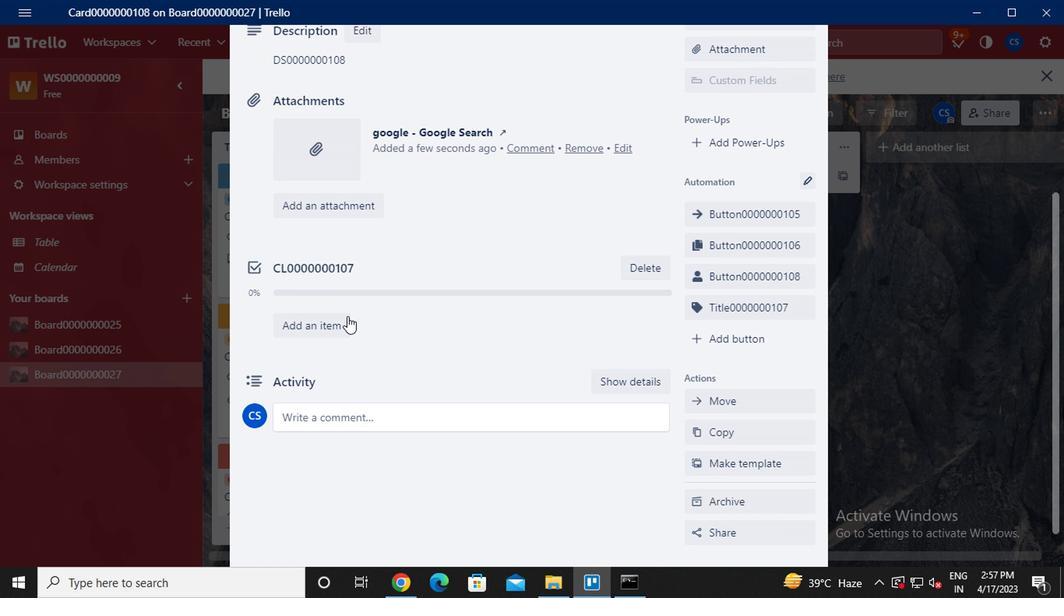 
Action: Mouse scrolled (355, 321) with delta (0, -1)
Screenshot: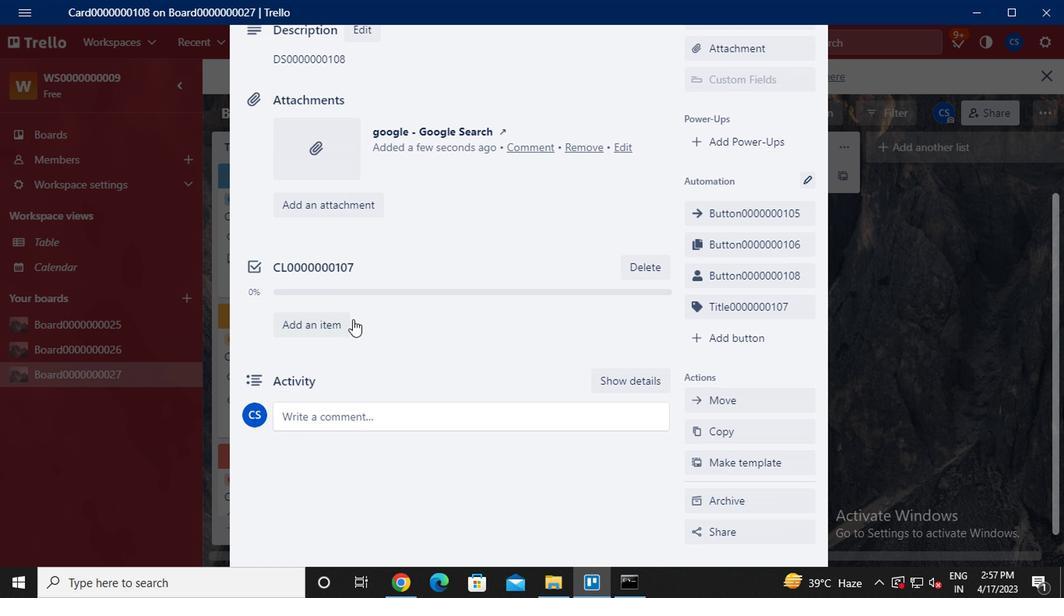 
Action: Mouse moved to (362, 357)
Screenshot: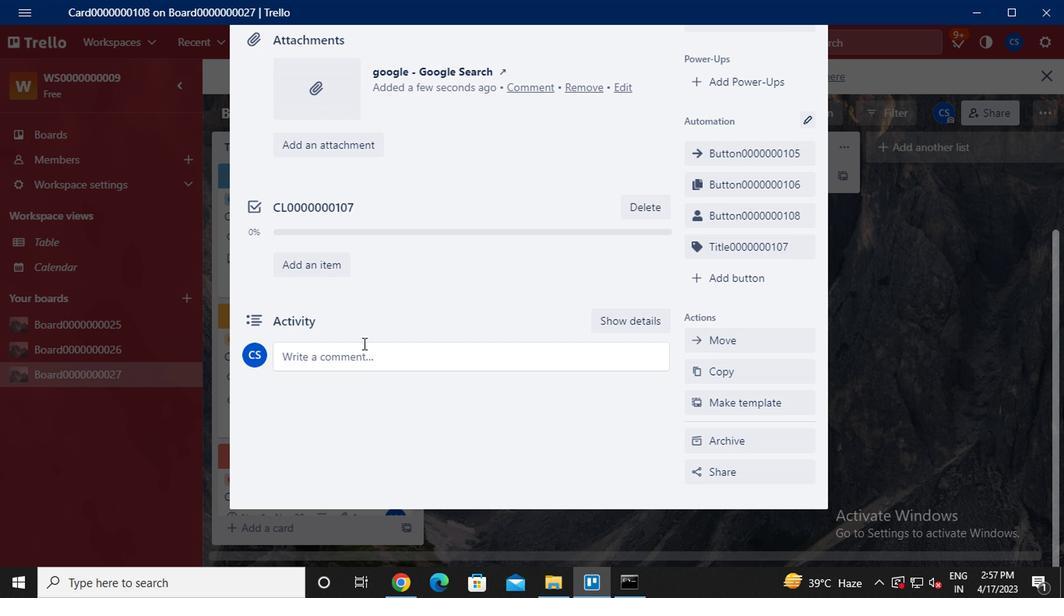 
Action: Mouse pressed left at (362, 357)
Screenshot: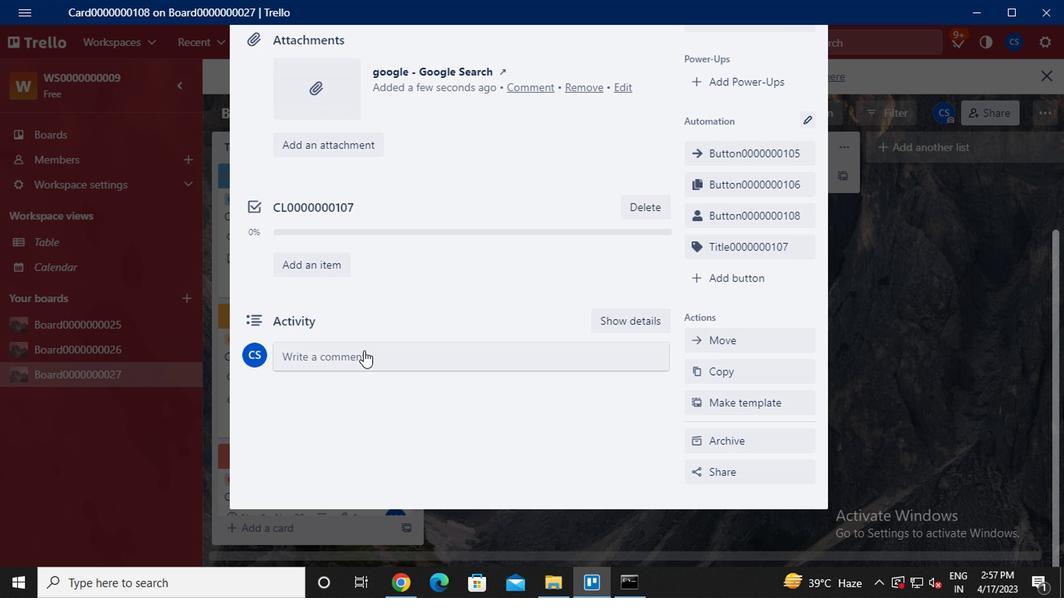 
Action: Key pressed cm0000000108
Screenshot: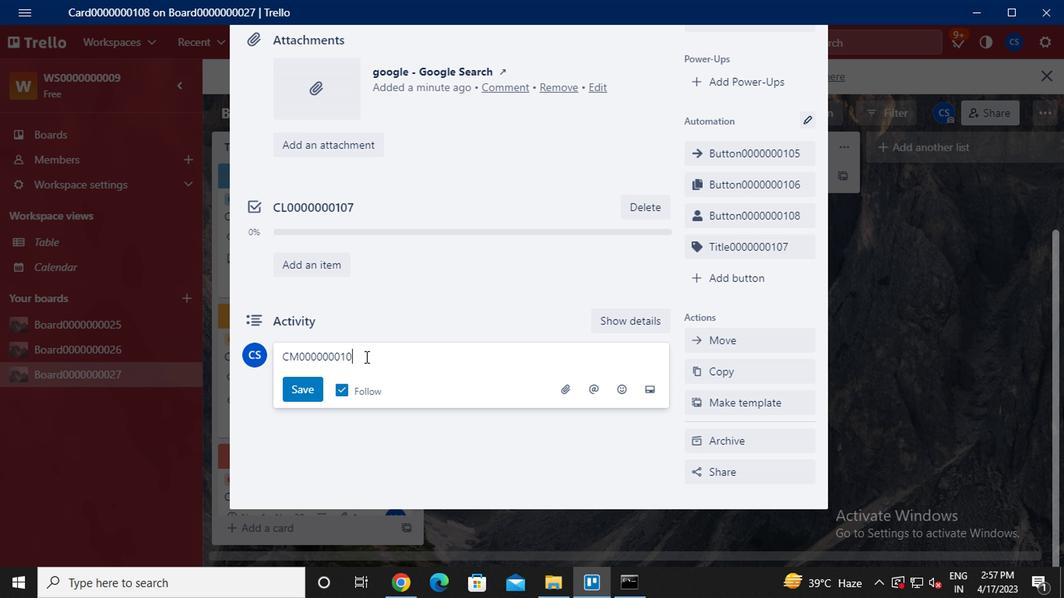 
Action: Mouse moved to (298, 389)
Screenshot: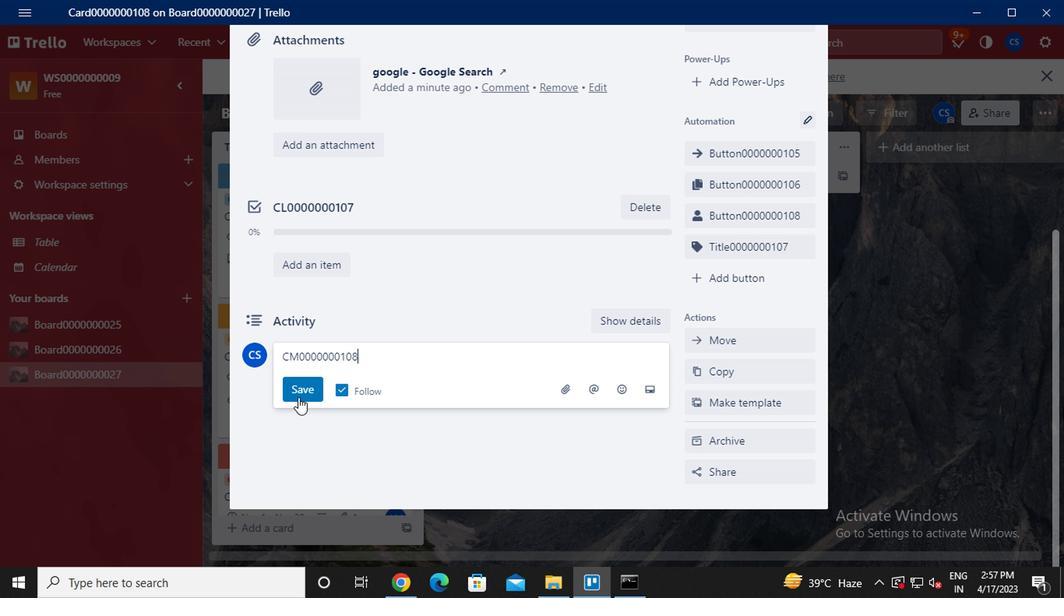 
Action: Mouse pressed left at (298, 389)
Screenshot: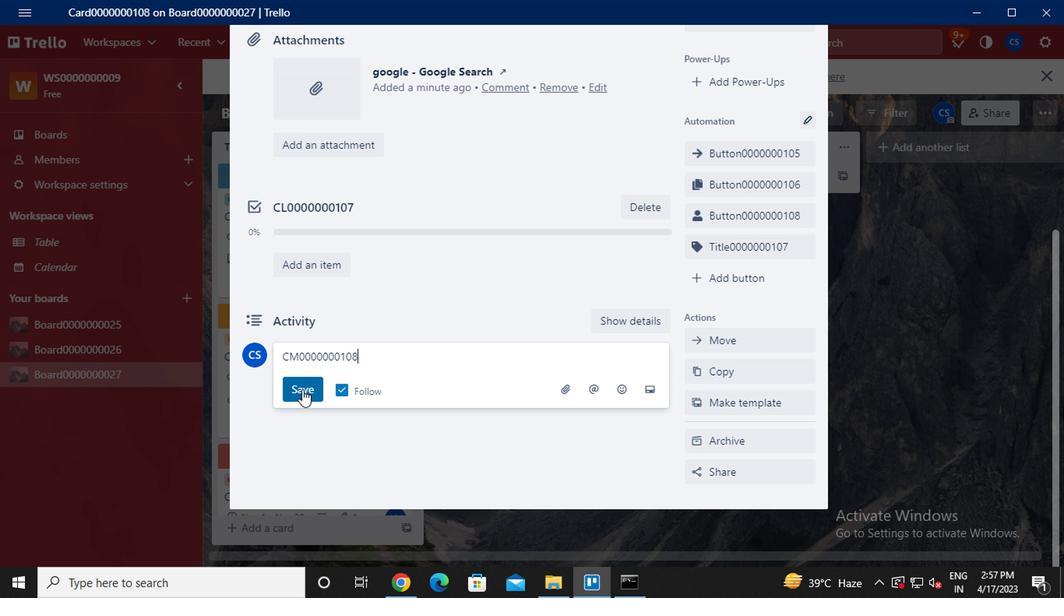 
Action: Mouse moved to (553, 369)
Screenshot: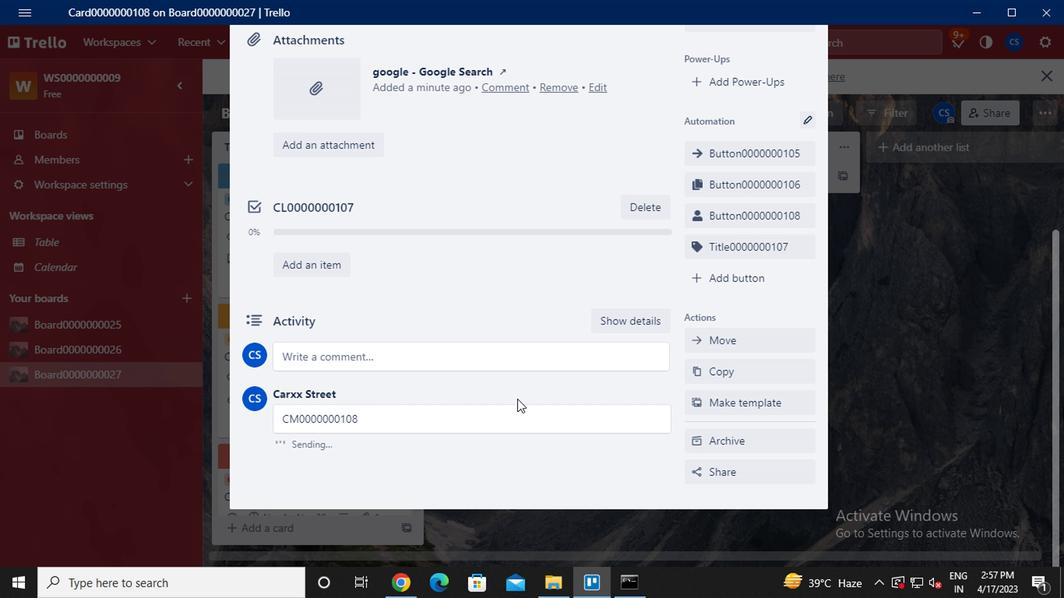 
